 Task: Add Garden Of Life myKind Organics Womens Once Daily to the cart.
Action: Mouse moved to (295, 149)
Screenshot: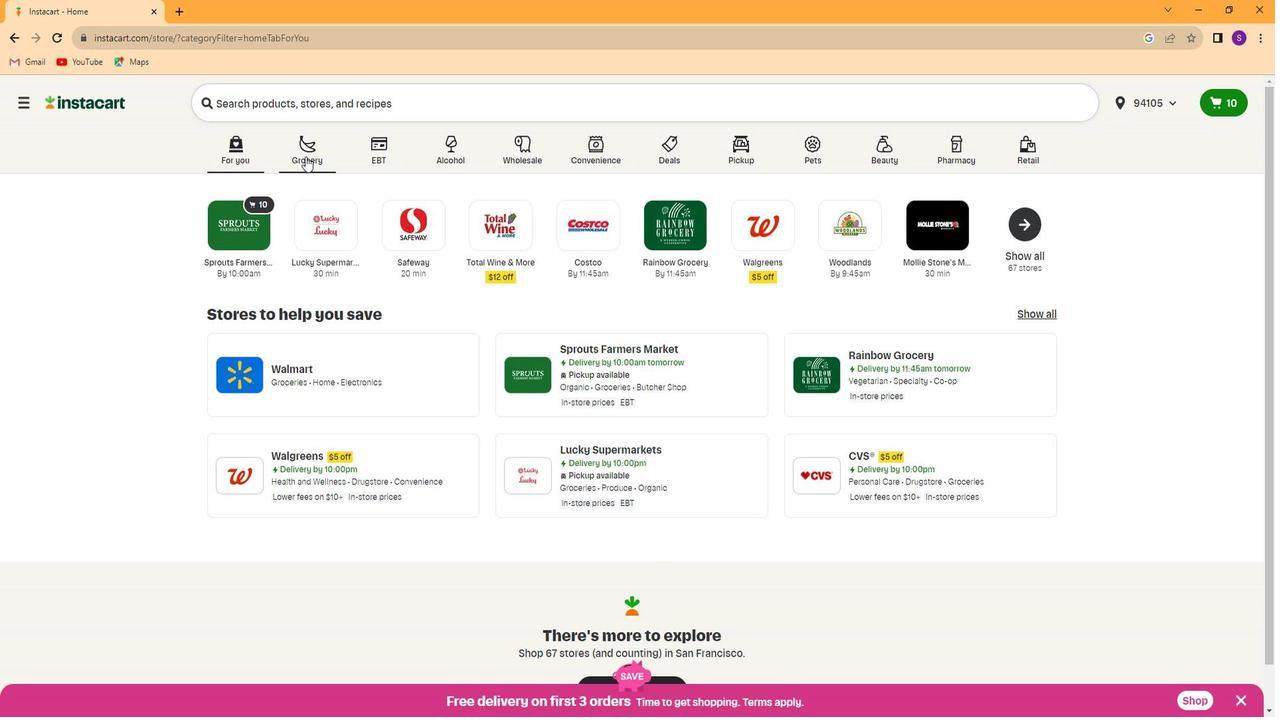 
Action: Mouse pressed left at (295, 149)
Screenshot: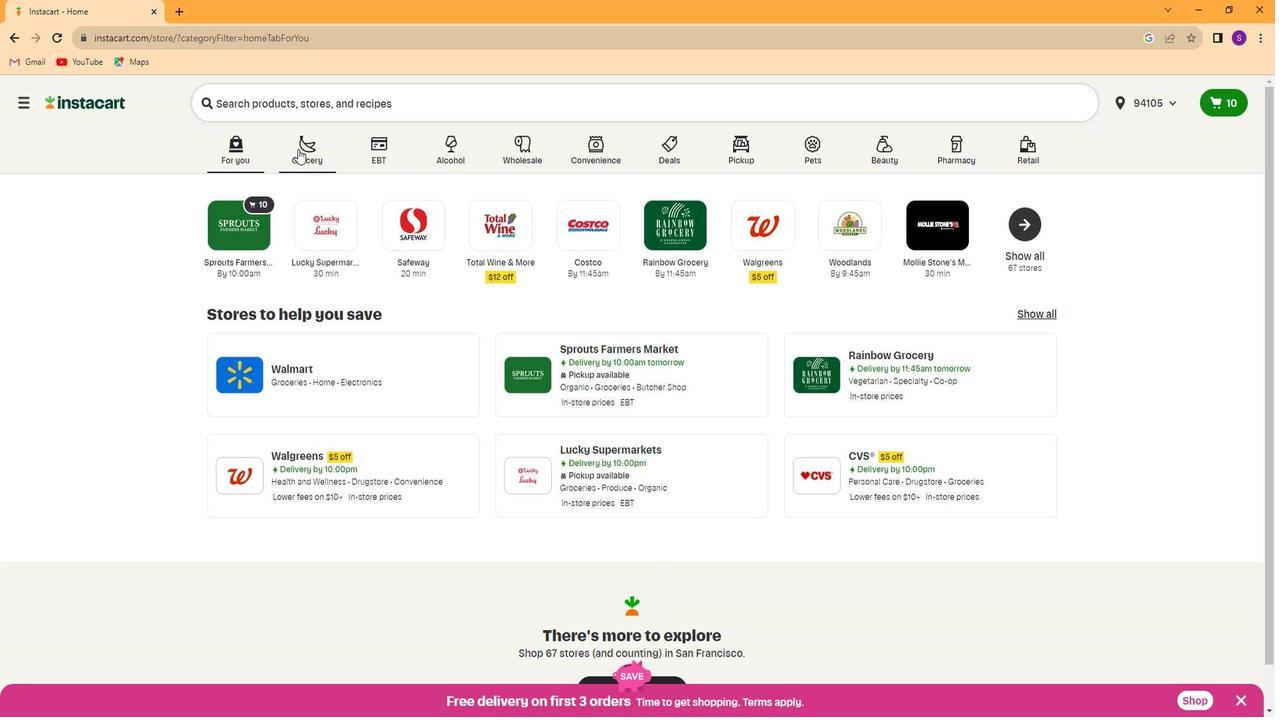 
Action: Mouse moved to (940, 239)
Screenshot: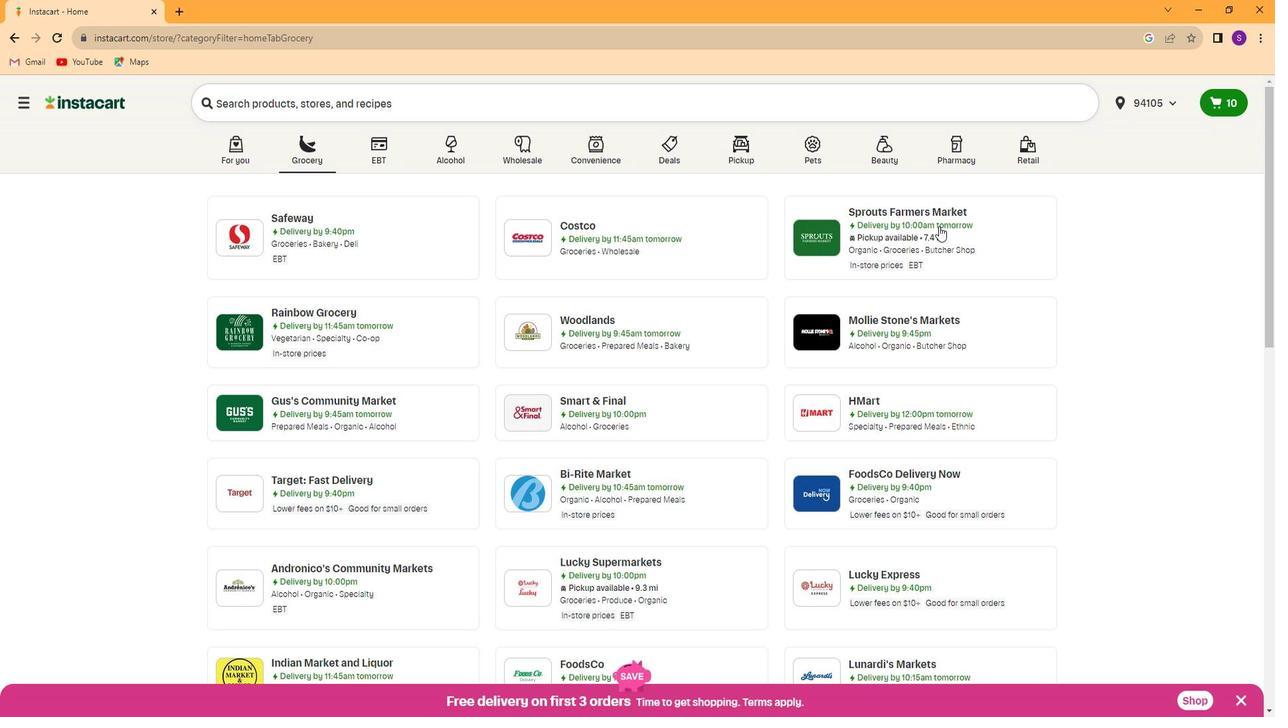 
Action: Mouse pressed left at (940, 239)
Screenshot: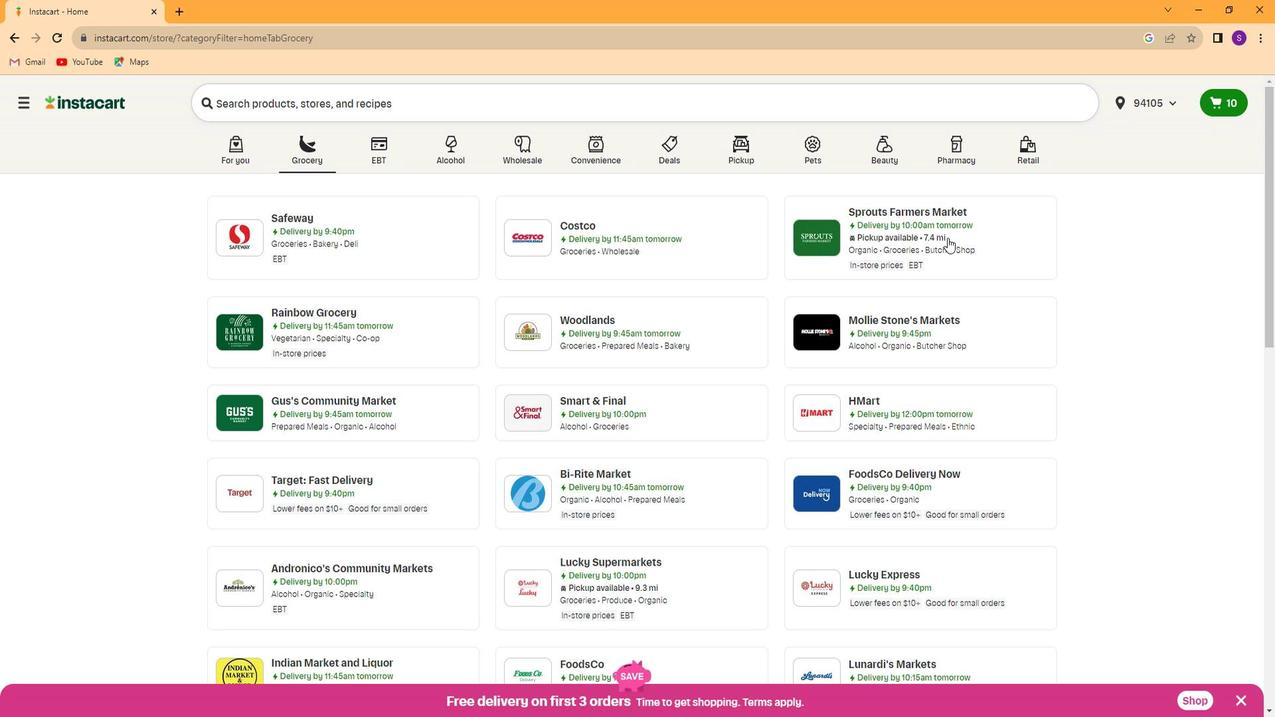 
Action: Mouse moved to (91, 467)
Screenshot: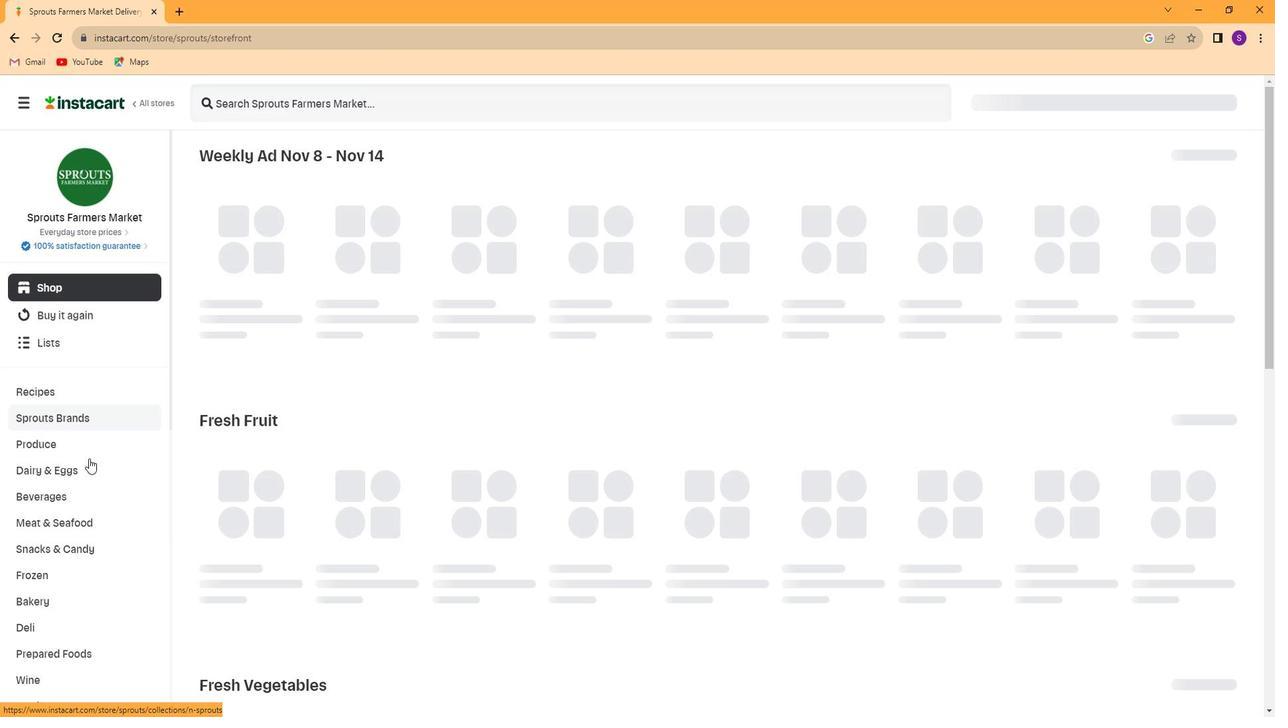 
Action: Mouse scrolled (91, 467) with delta (0, 0)
Screenshot: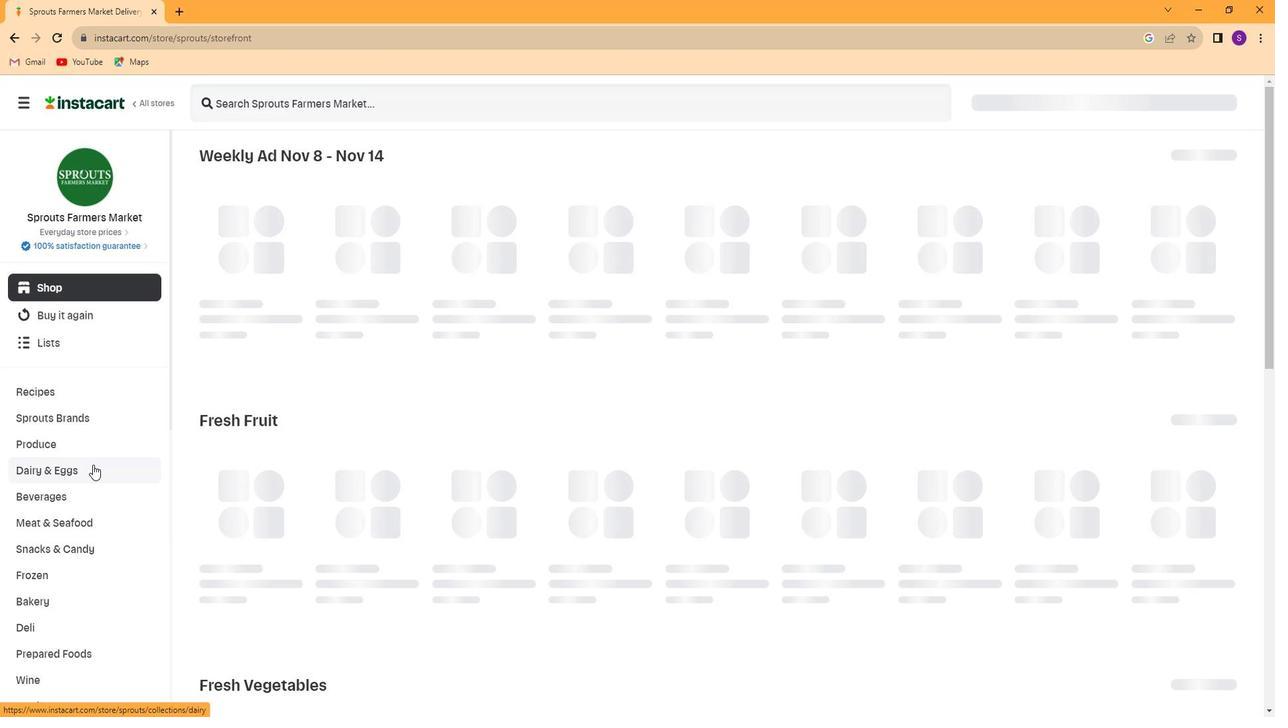 
Action: Mouse scrolled (91, 467) with delta (0, 0)
Screenshot: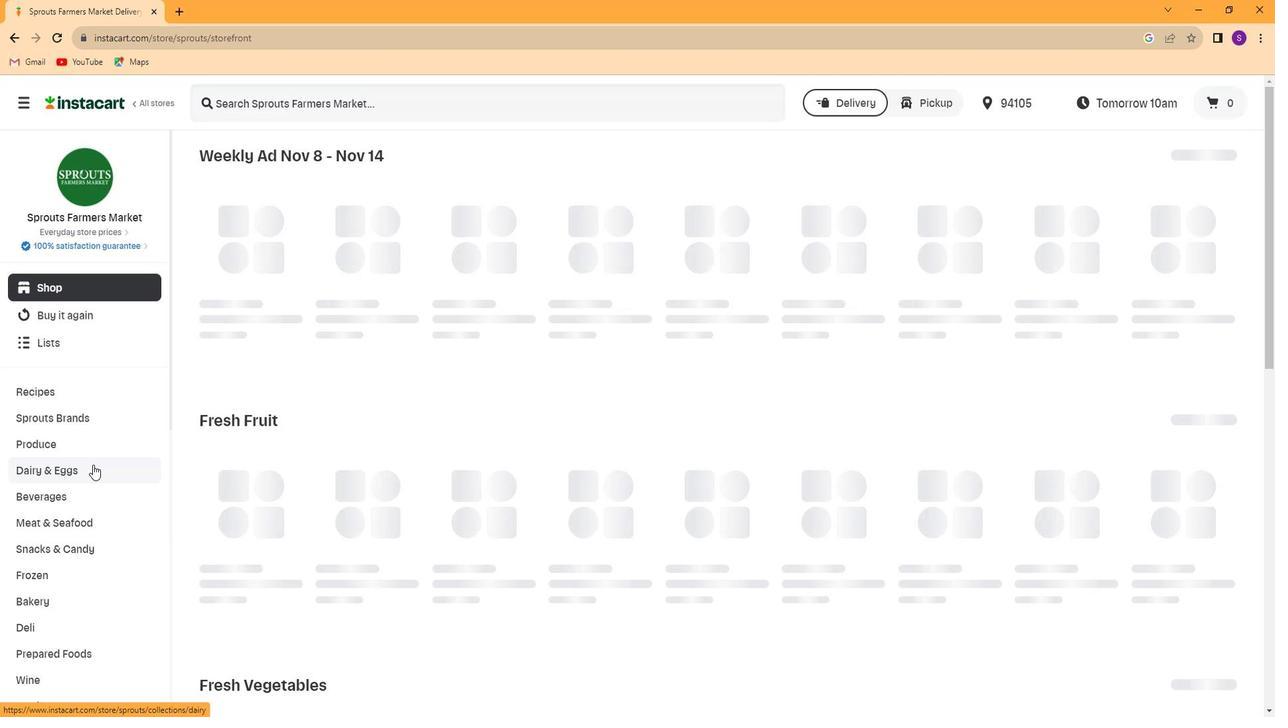 
Action: Mouse scrolled (91, 467) with delta (0, 0)
Screenshot: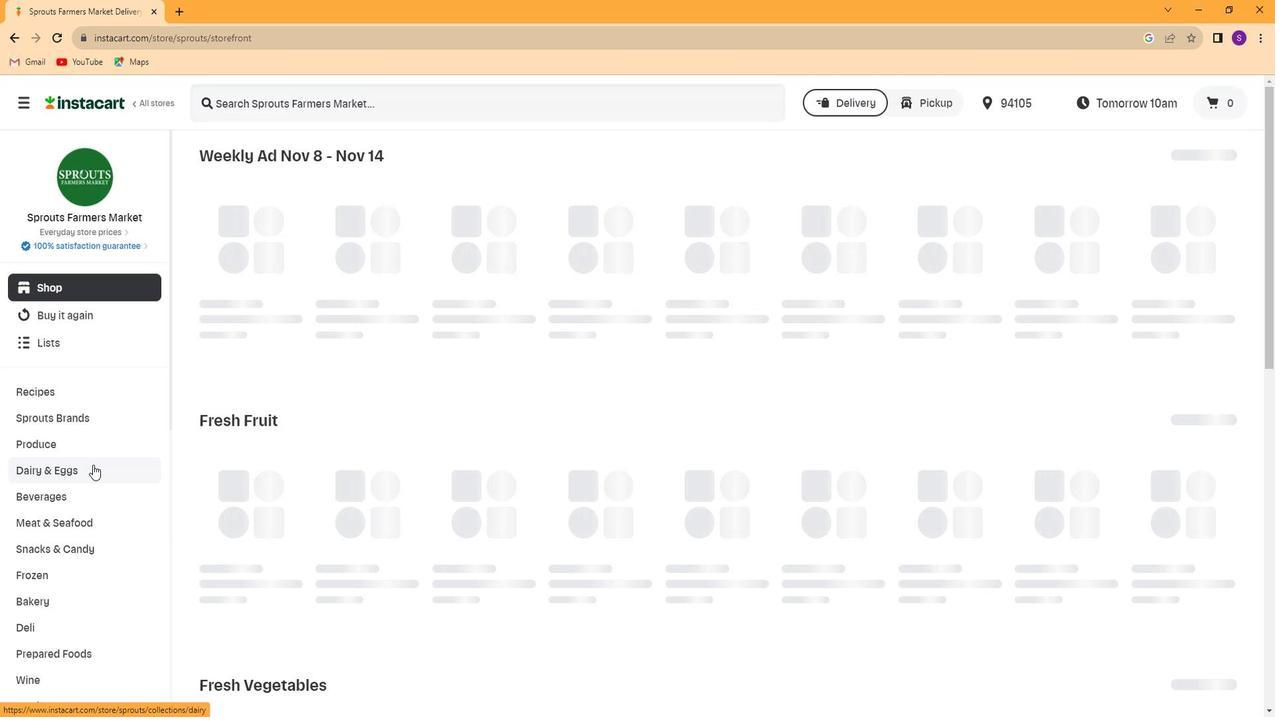 
Action: Mouse scrolled (91, 467) with delta (0, 0)
Screenshot: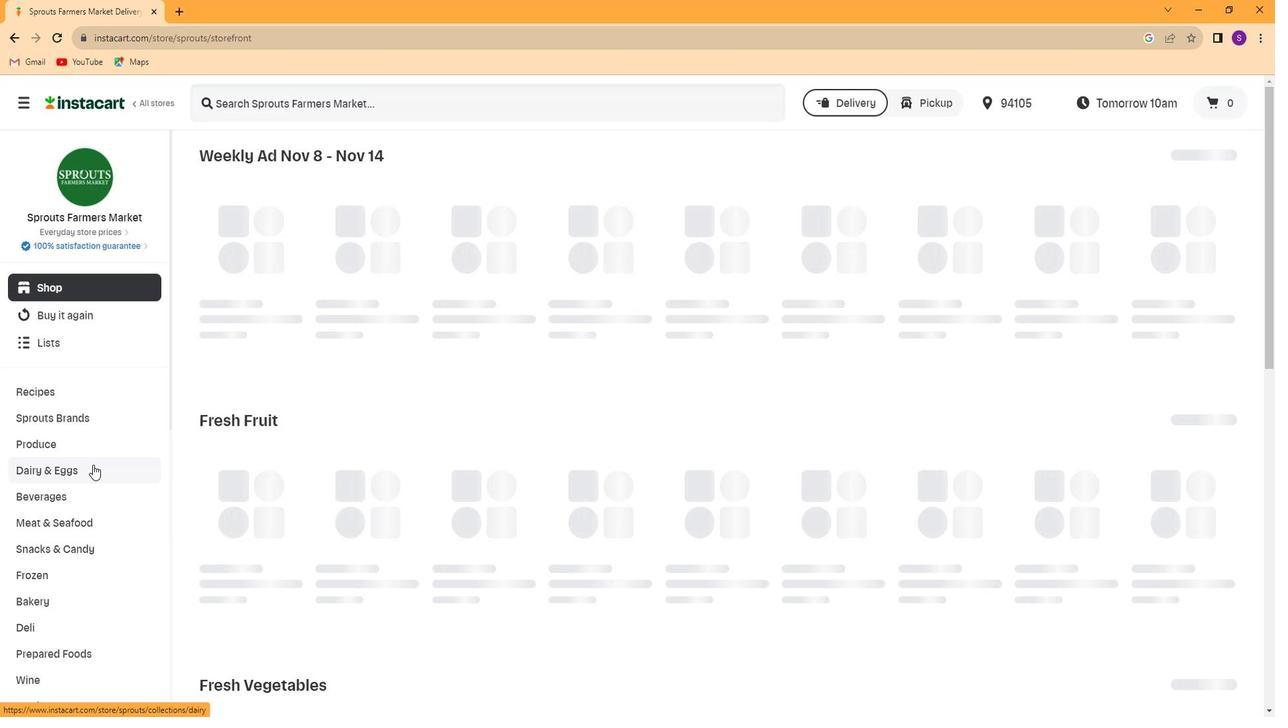 
Action: Mouse scrolled (91, 467) with delta (0, 0)
Screenshot: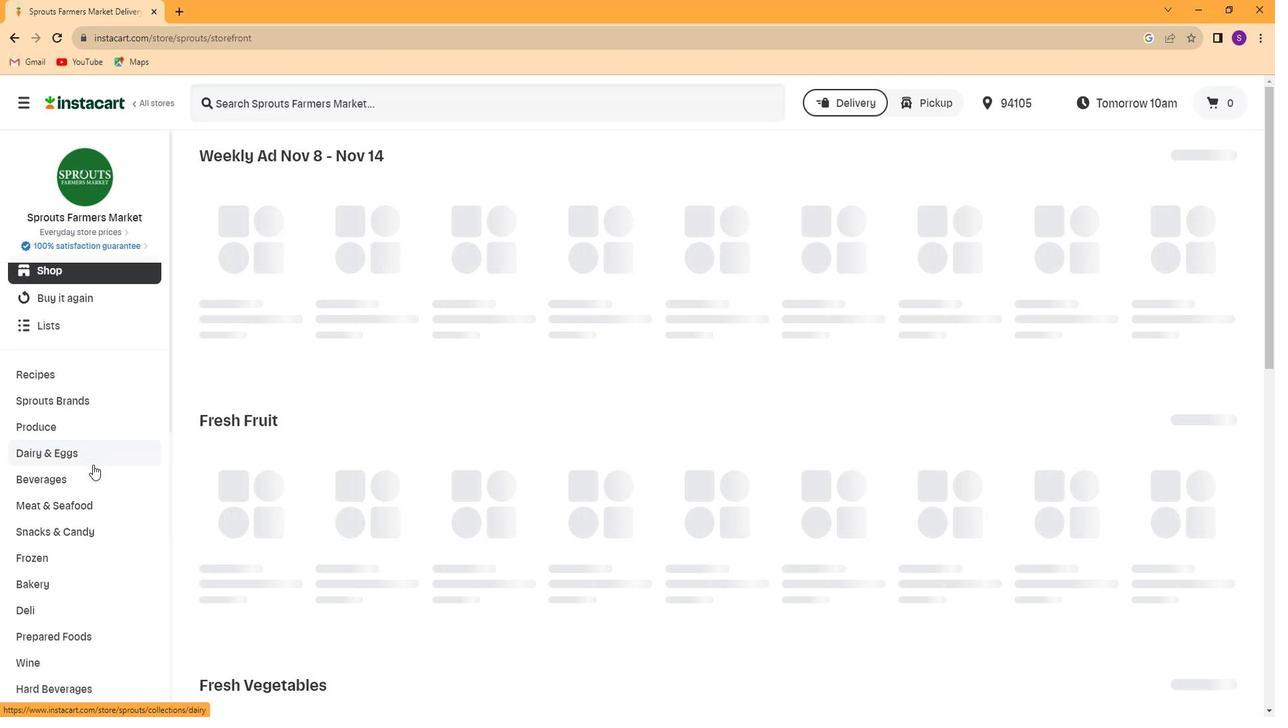 
Action: Mouse scrolled (91, 467) with delta (0, 0)
Screenshot: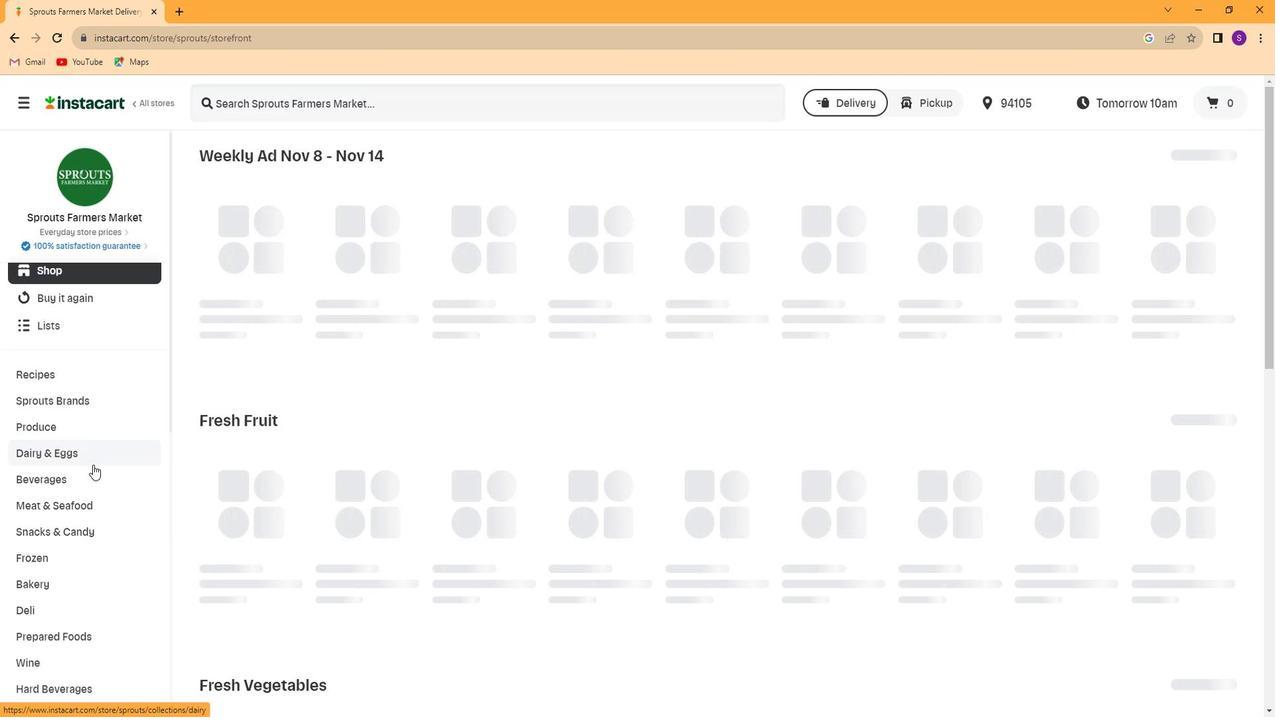 
Action: Mouse scrolled (91, 467) with delta (0, 0)
Screenshot: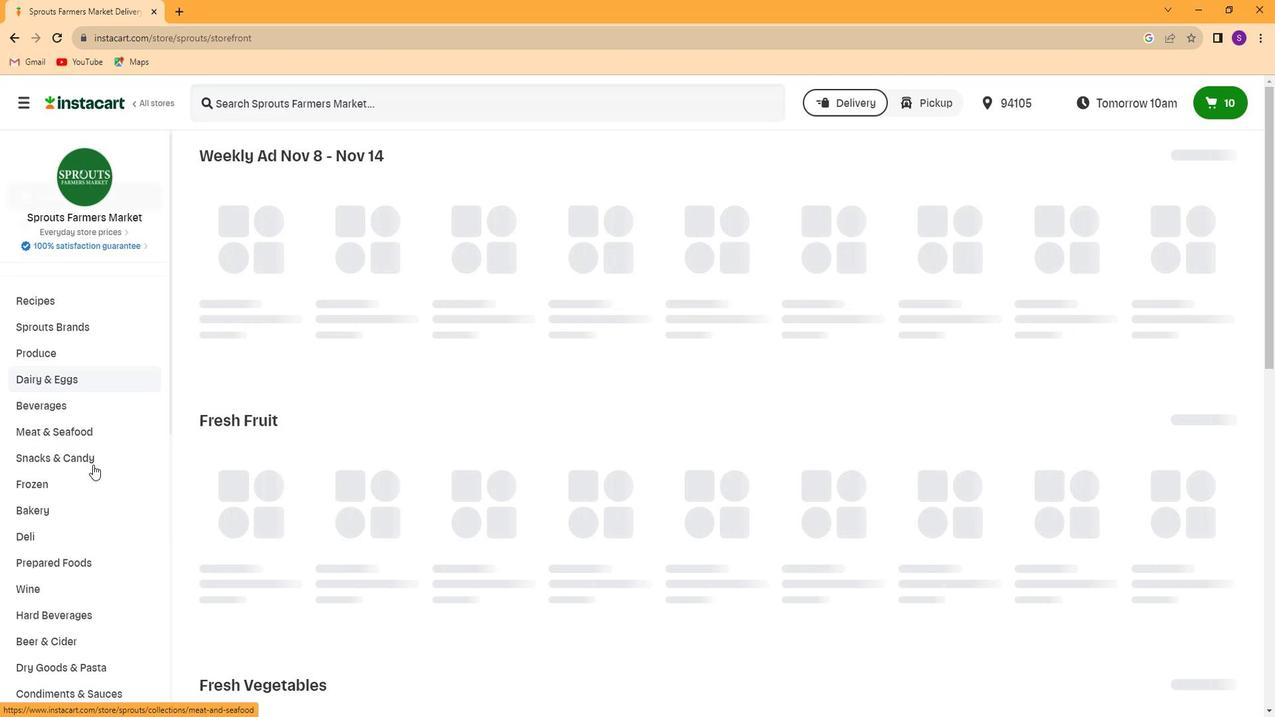 
Action: Mouse scrolled (91, 467) with delta (0, 0)
Screenshot: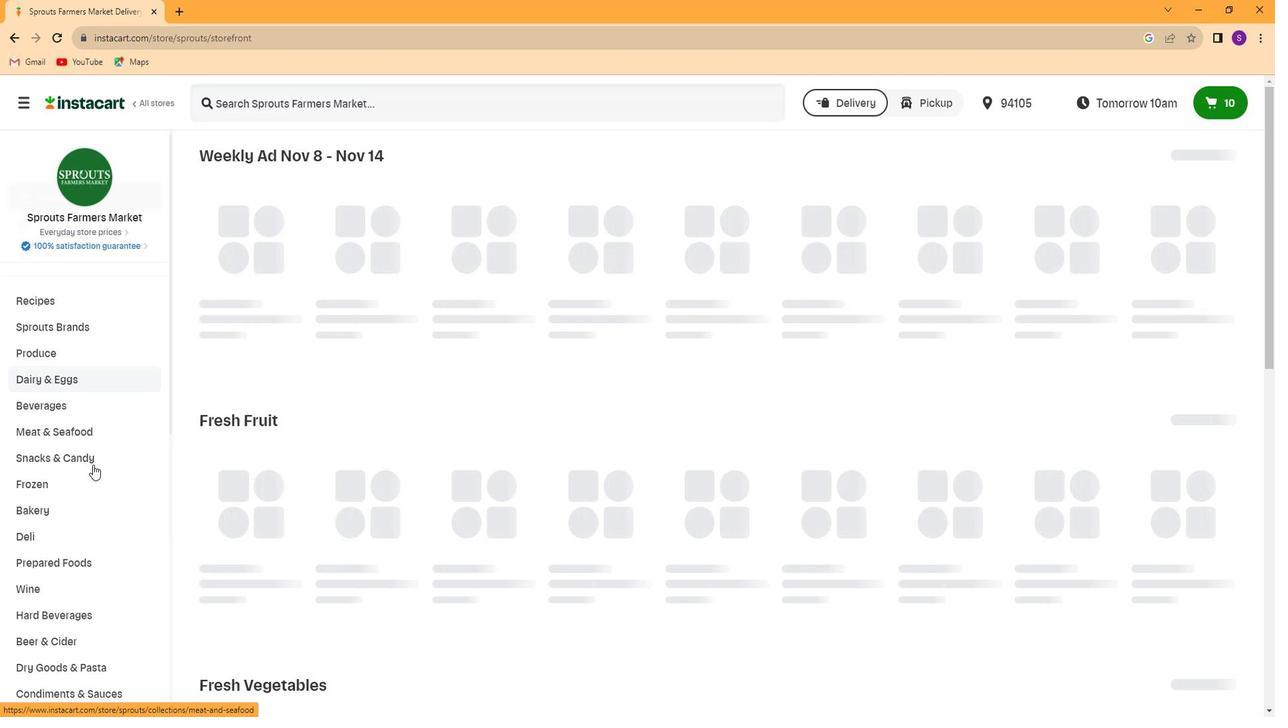 
Action: Mouse moved to (97, 651)
Screenshot: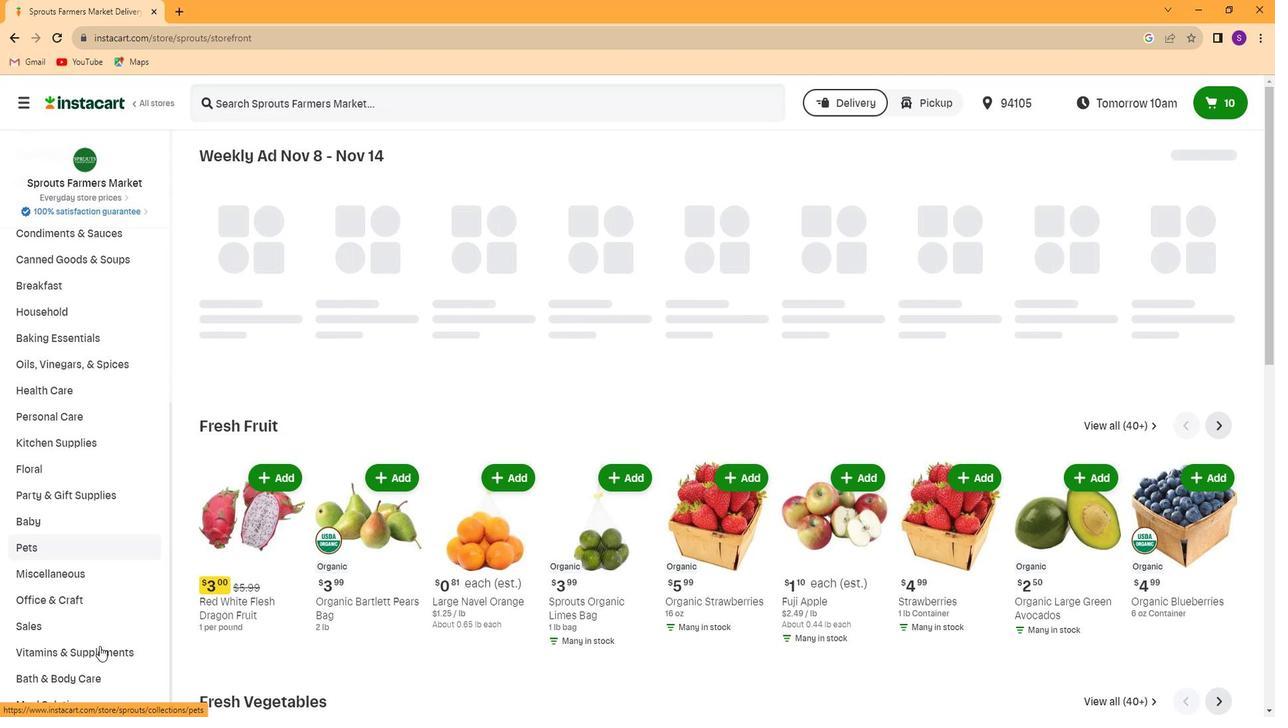 
Action: Mouse pressed left at (97, 651)
Screenshot: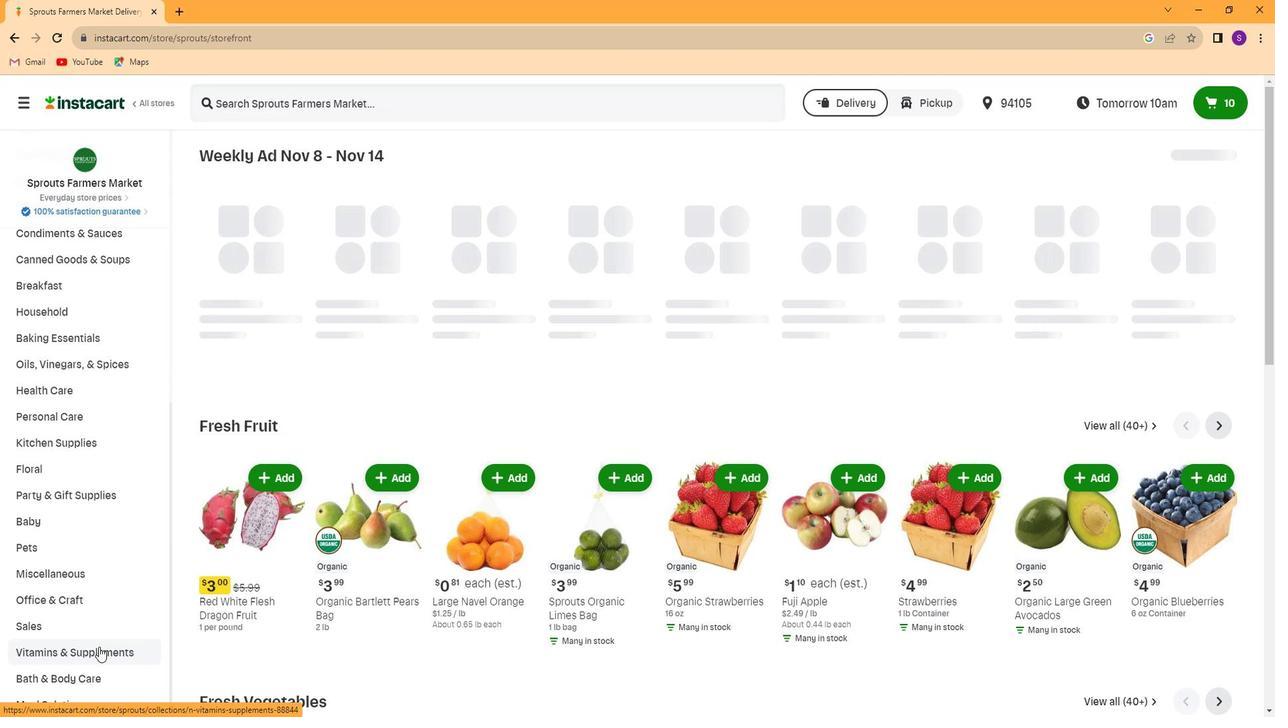 
Action: Mouse moved to (128, 485)
Screenshot: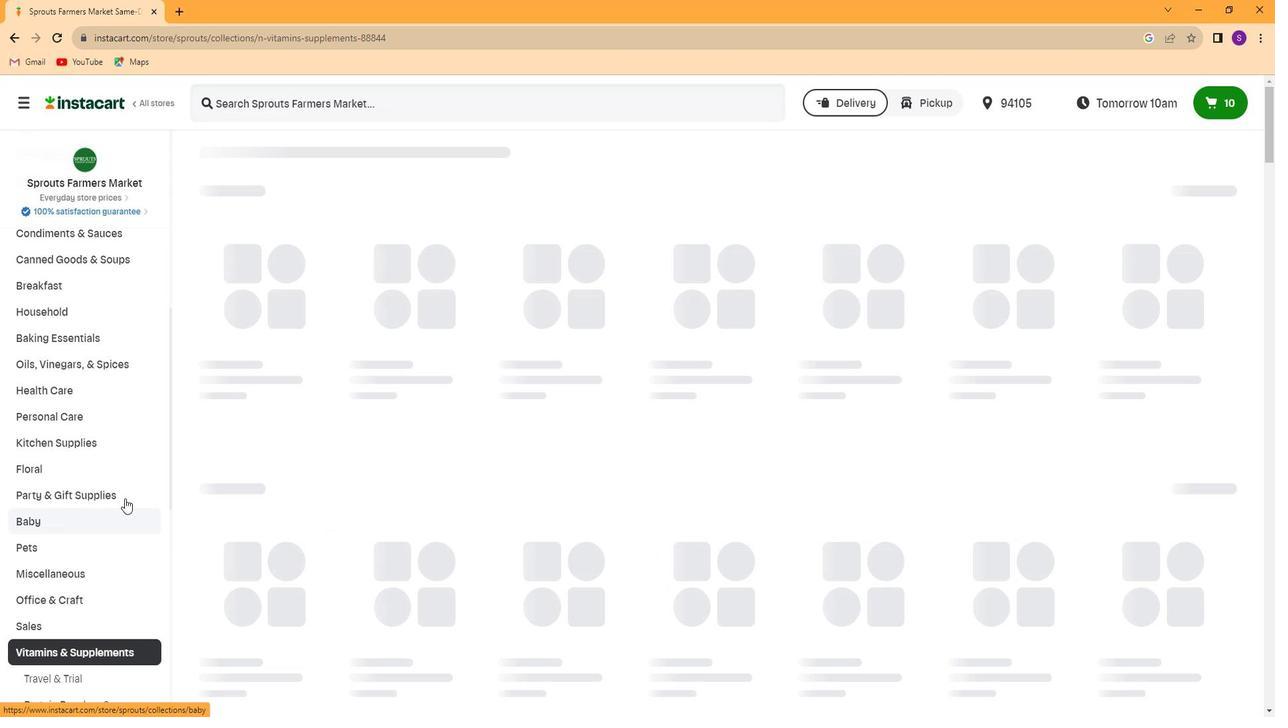 
Action: Mouse scrolled (128, 484) with delta (0, 0)
Screenshot: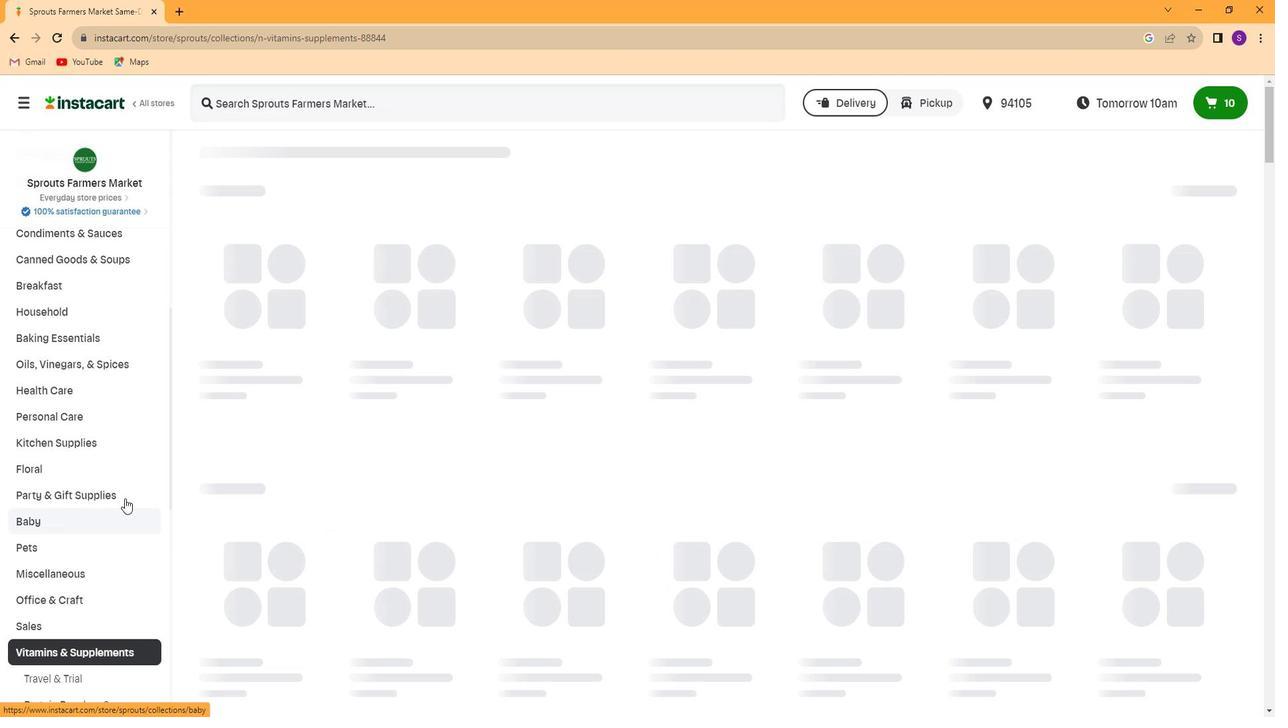 
Action: Mouse moved to (128, 476)
Screenshot: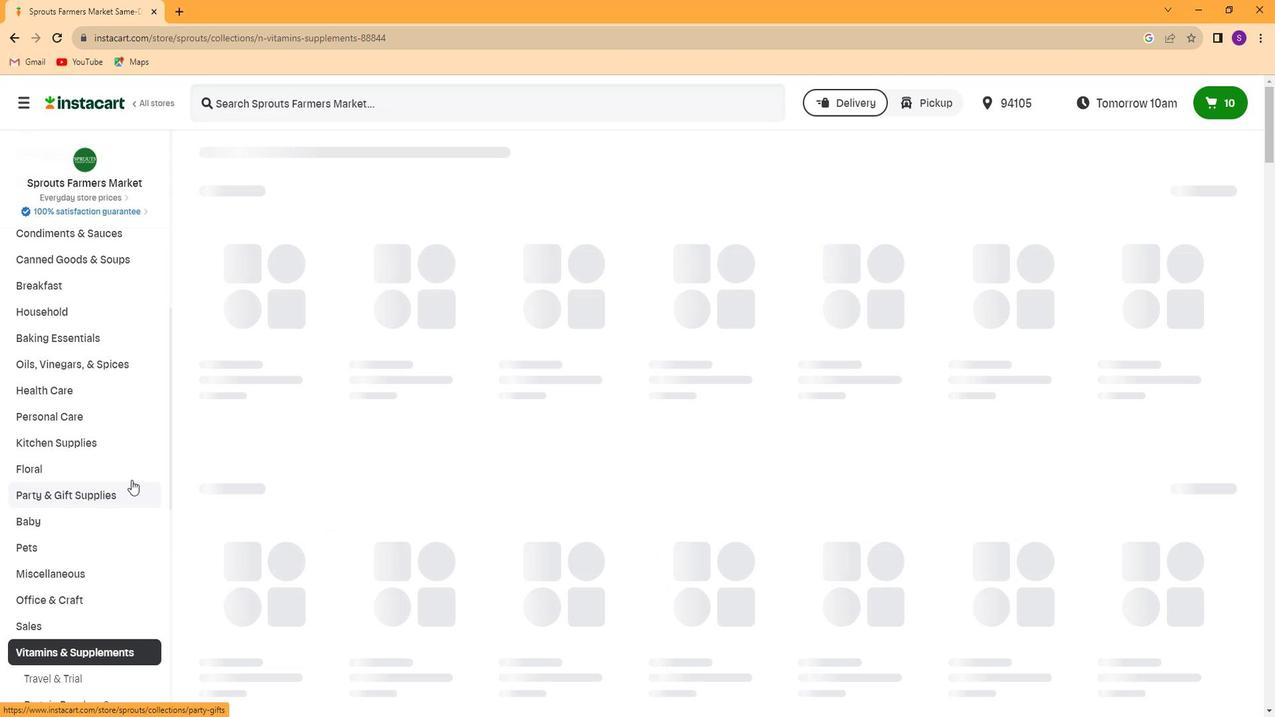 
Action: Mouse scrolled (128, 475) with delta (0, 0)
Screenshot: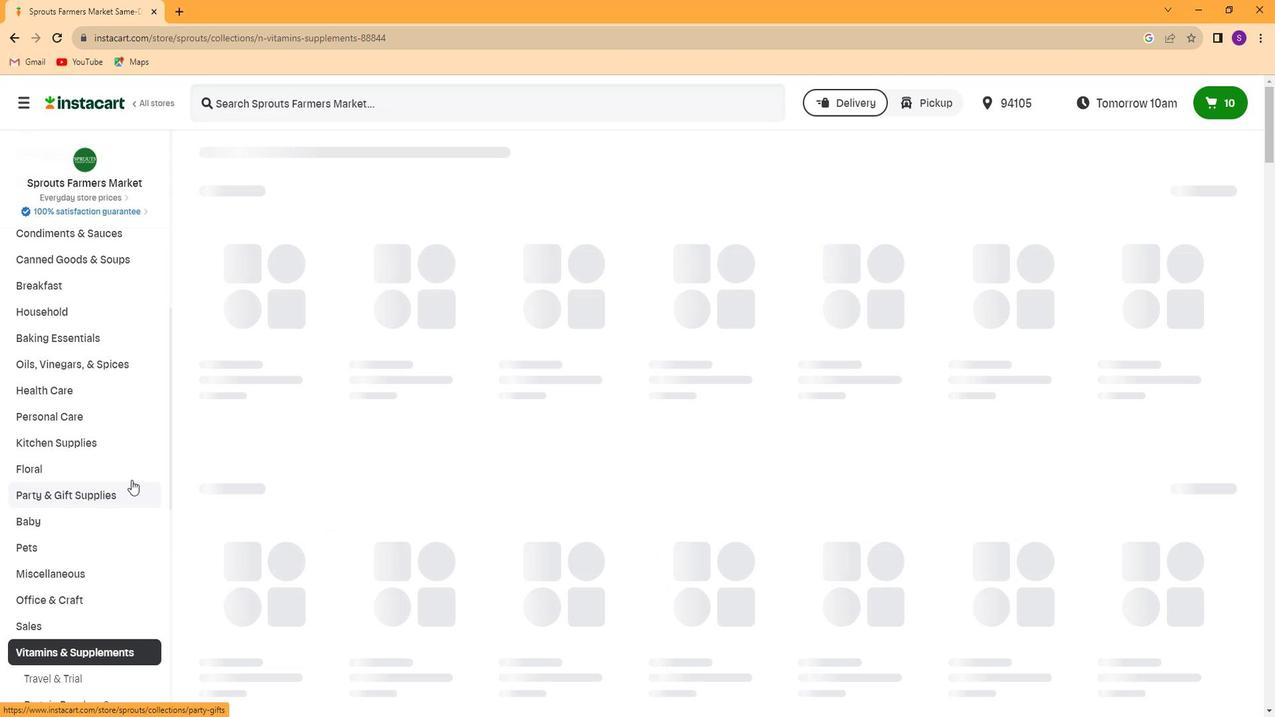 
Action: Mouse moved to (120, 463)
Screenshot: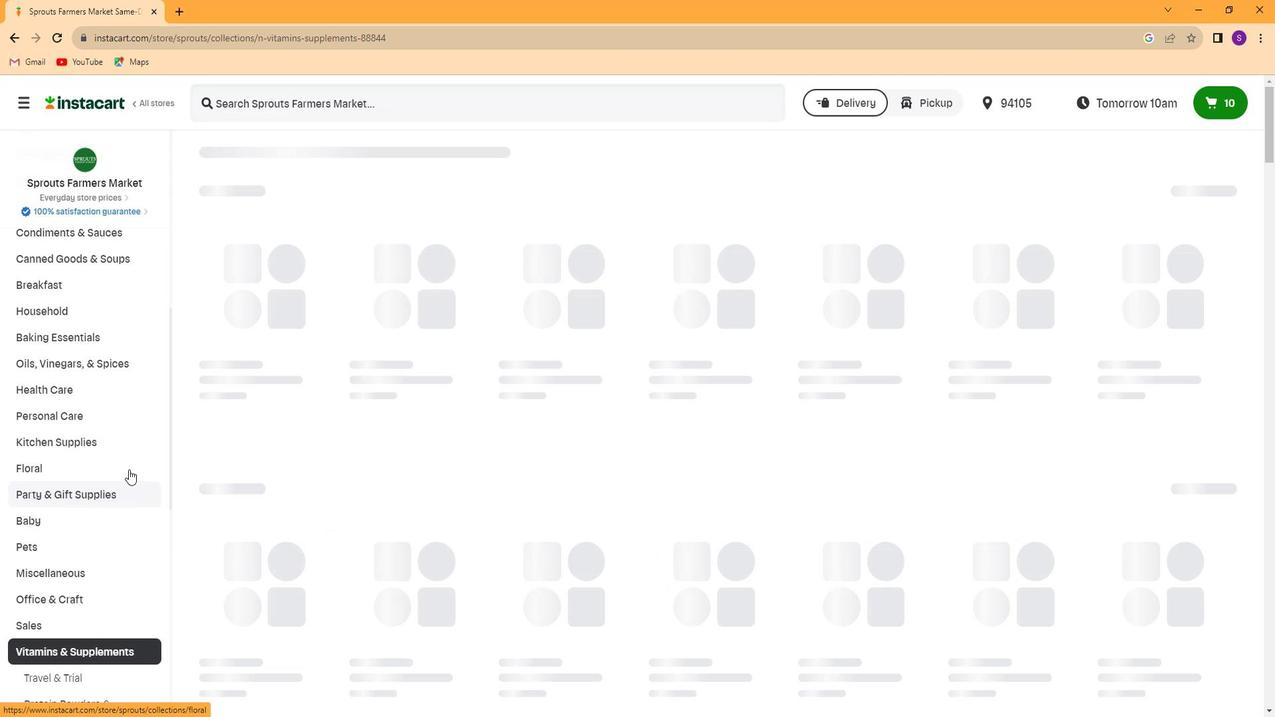 
Action: Mouse scrolled (120, 462) with delta (0, 0)
Screenshot: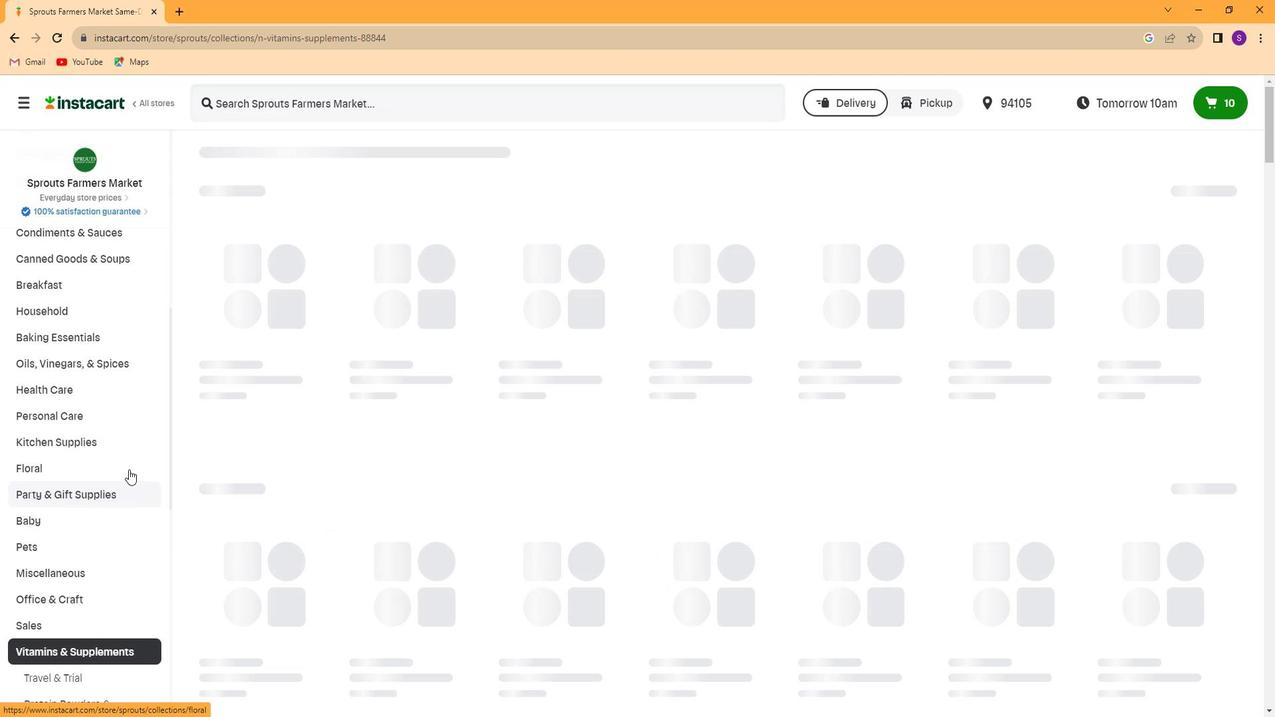 
Action: Mouse moved to (112, 451)
Screenshot: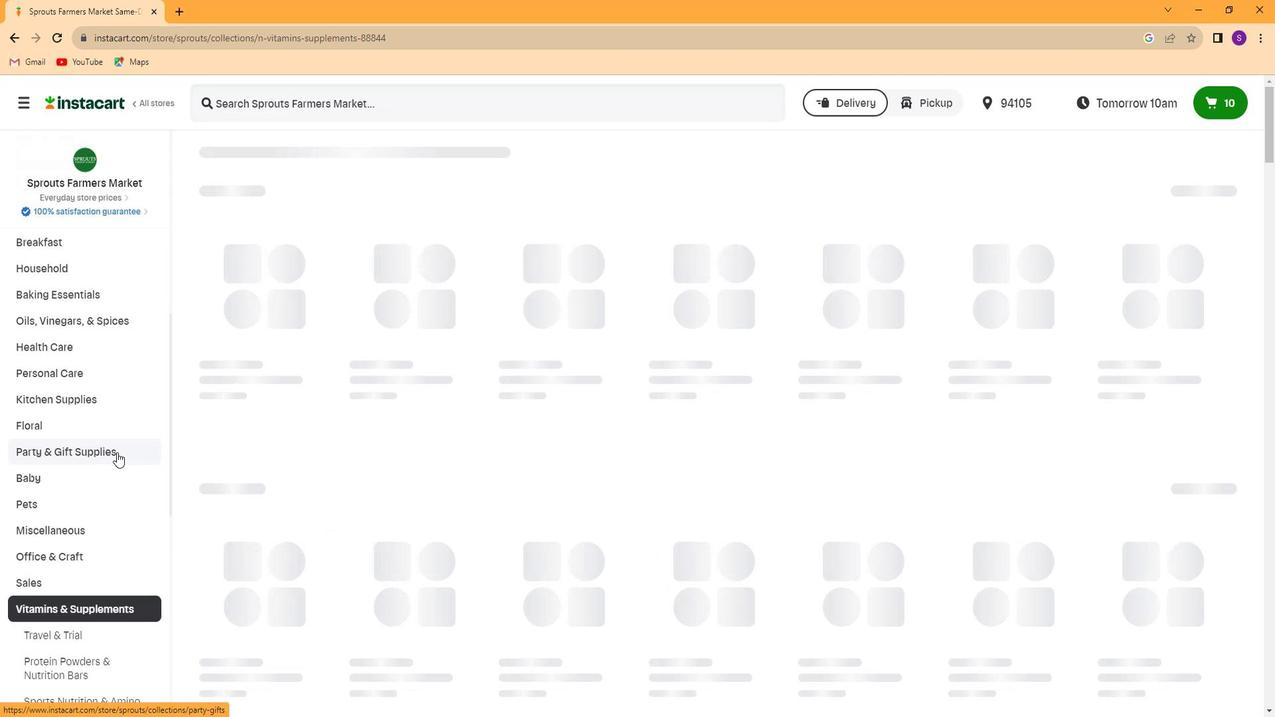 
Action: Mouse scrolled (112, 451) with delta (0, 0)
Screenshot: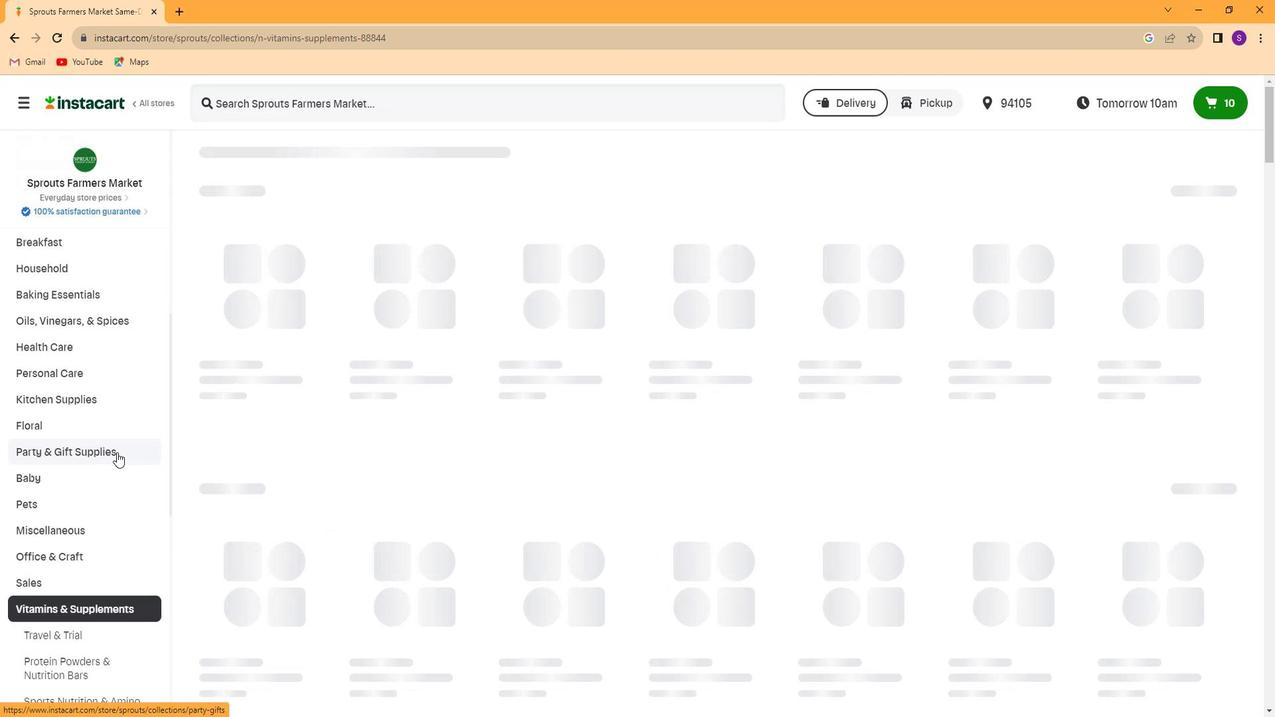 
Action: Mouse moved to (108, 437)
Screenshot: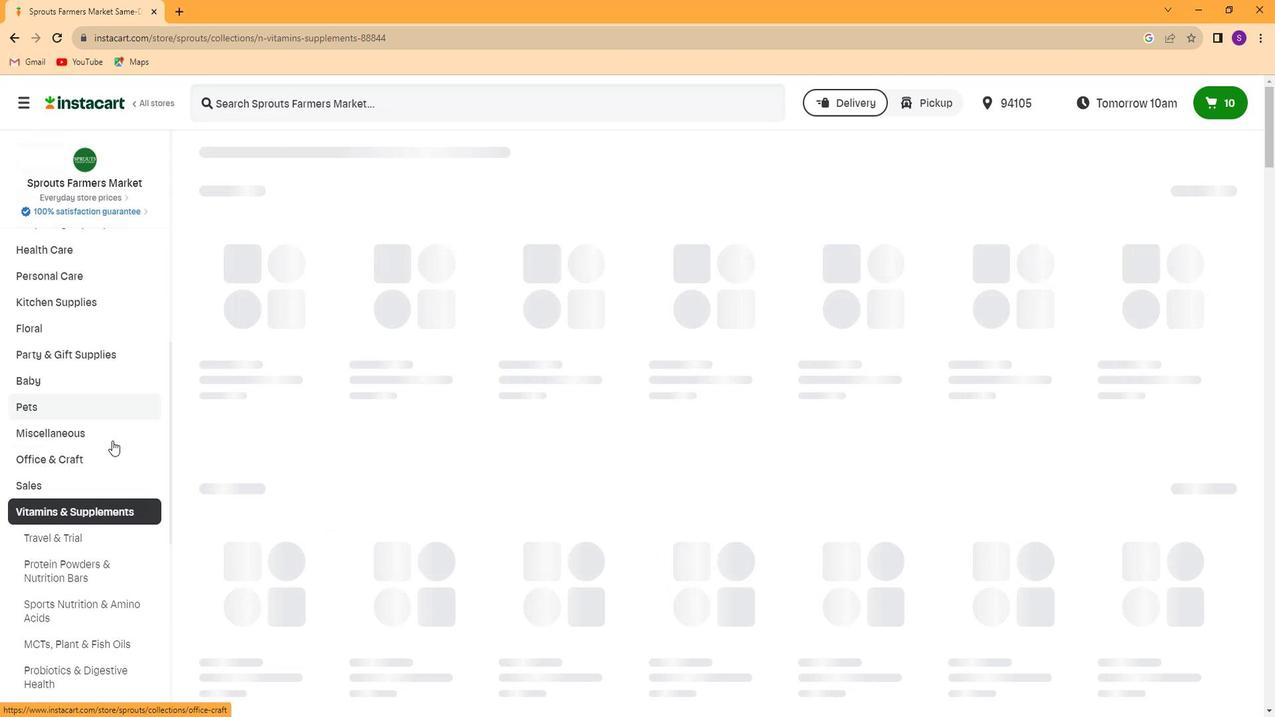 
Action: Mouse scrolled (108, 437) with delta (0, 0)
Screenshot: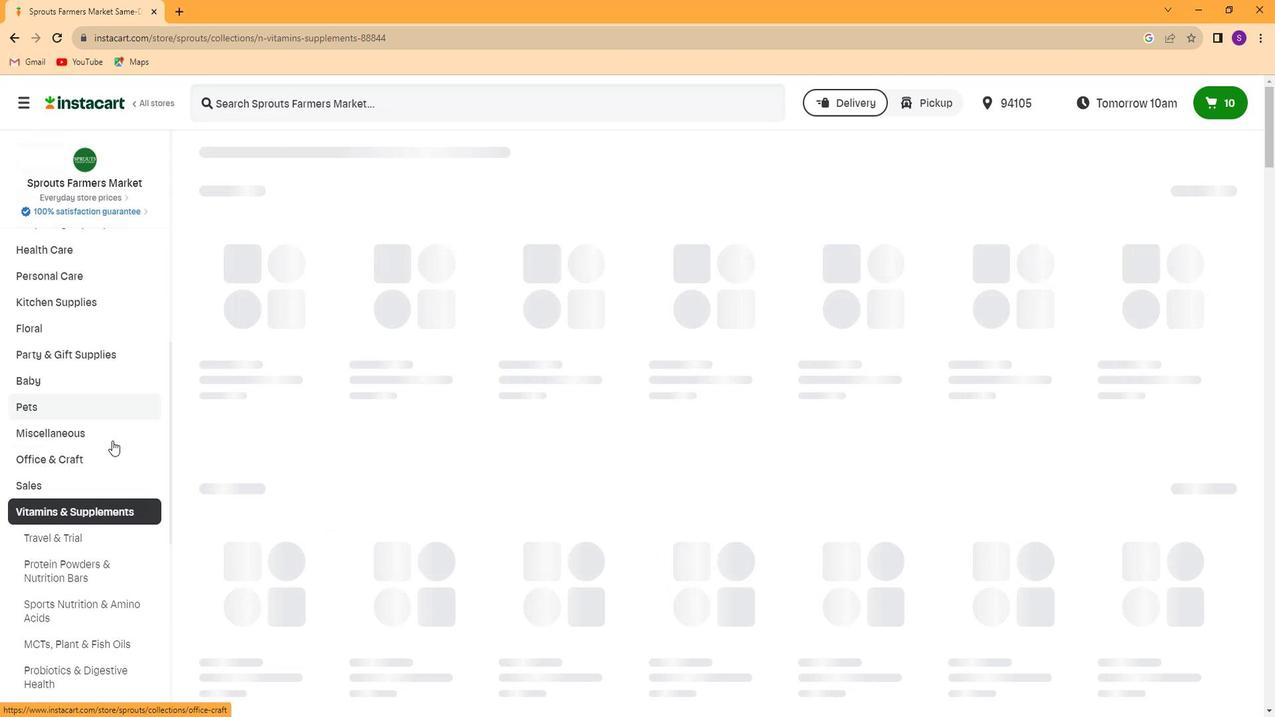
Action: Mouse moved to (102, 570)
Screenshot: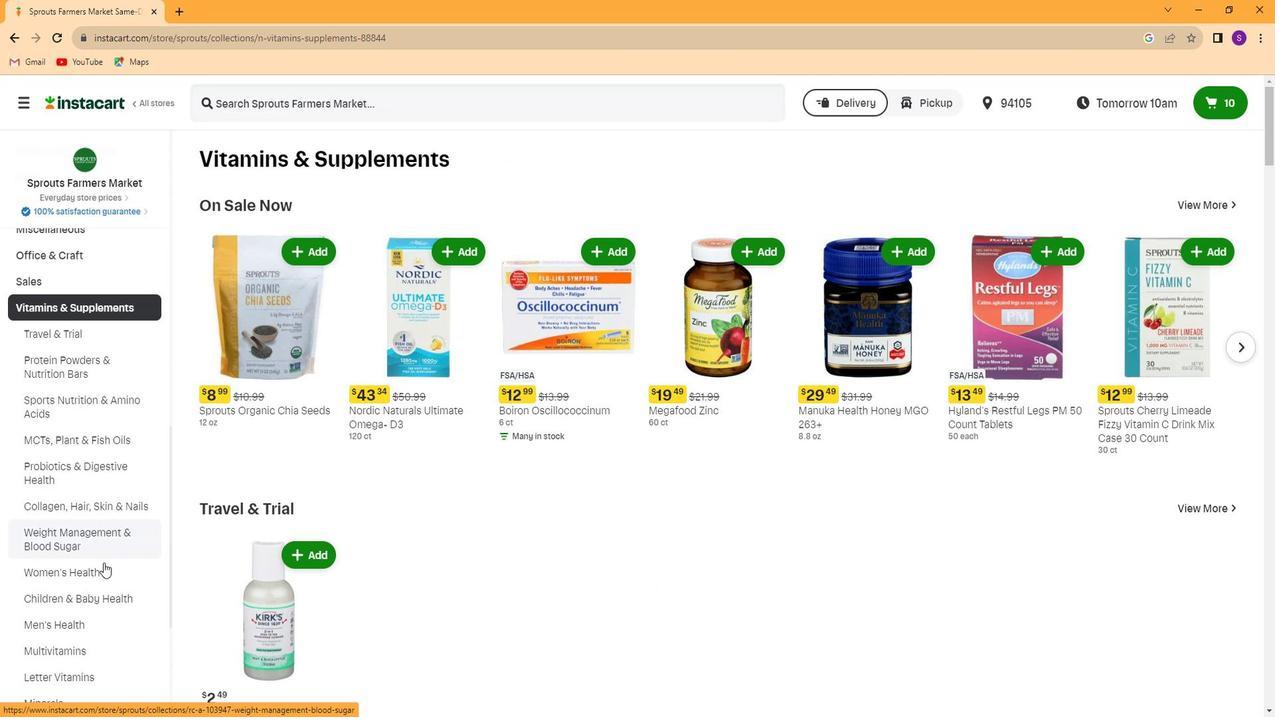 
Action: Mouse pressed left at (102, 570)
Screenshot: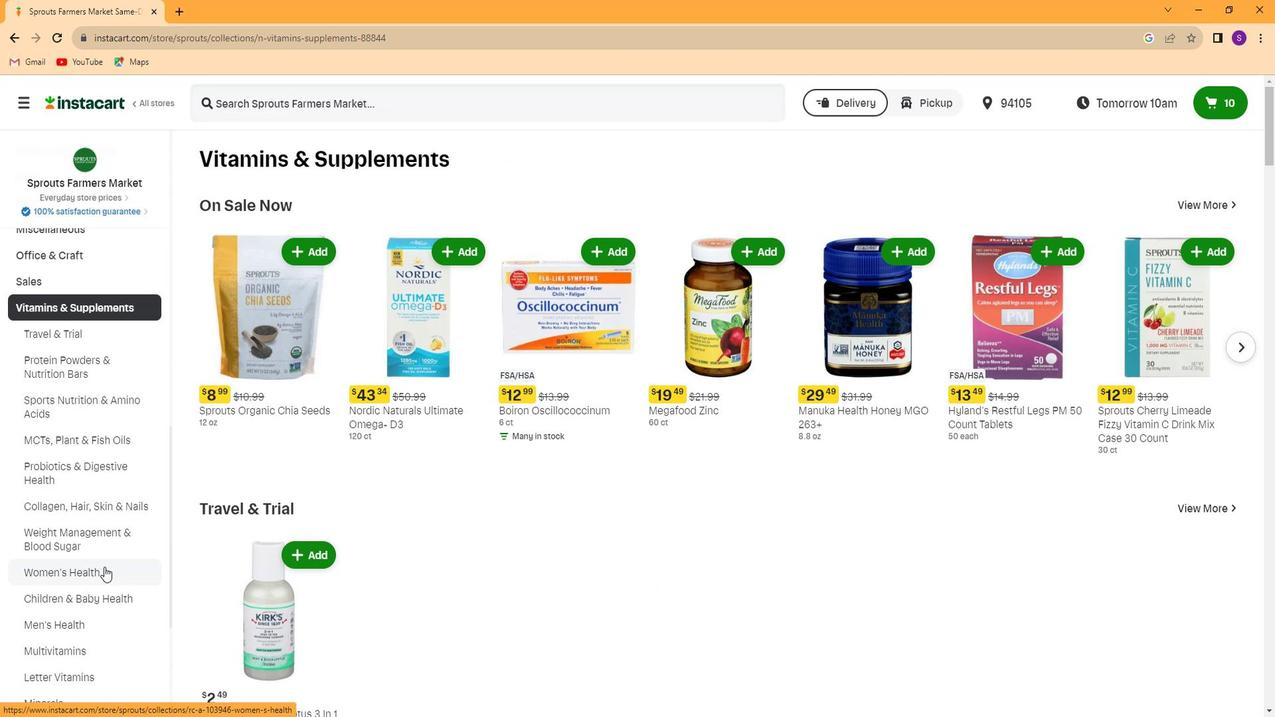 
Action: Mouse moved to (552, 93)
Screenshot: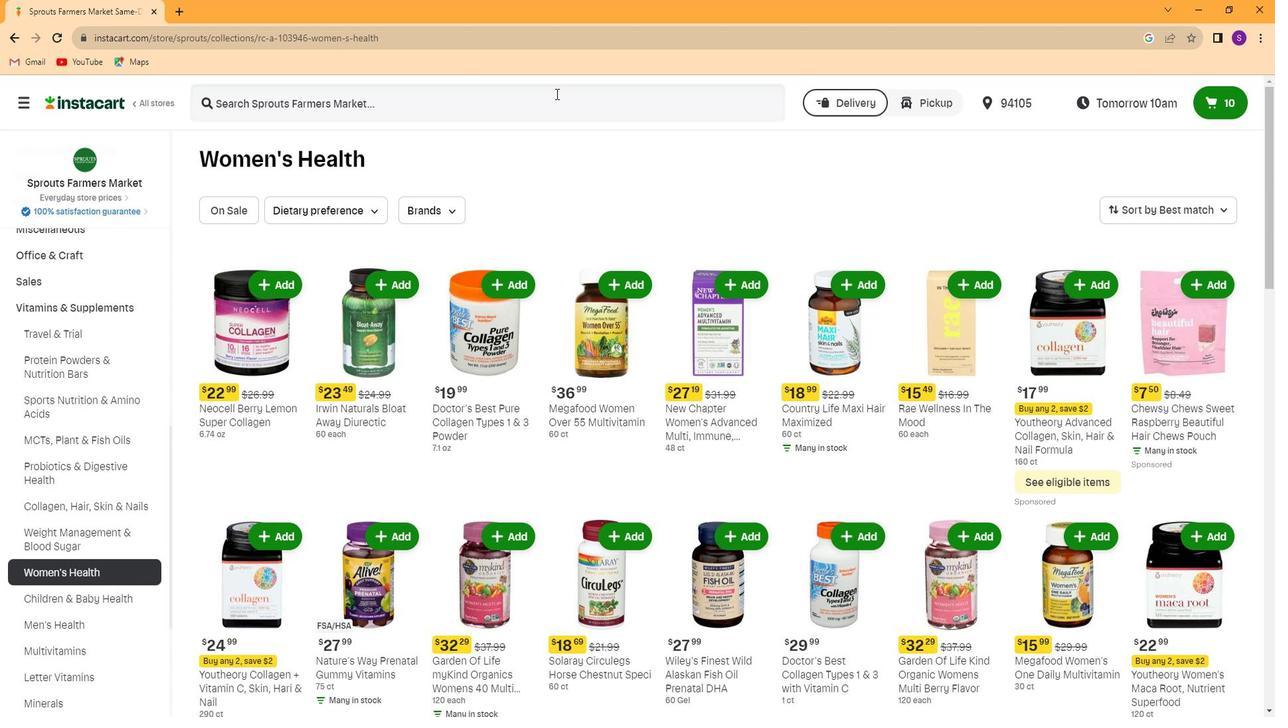 
Action: Mouse pressed left at (552, 93)
Screenshot: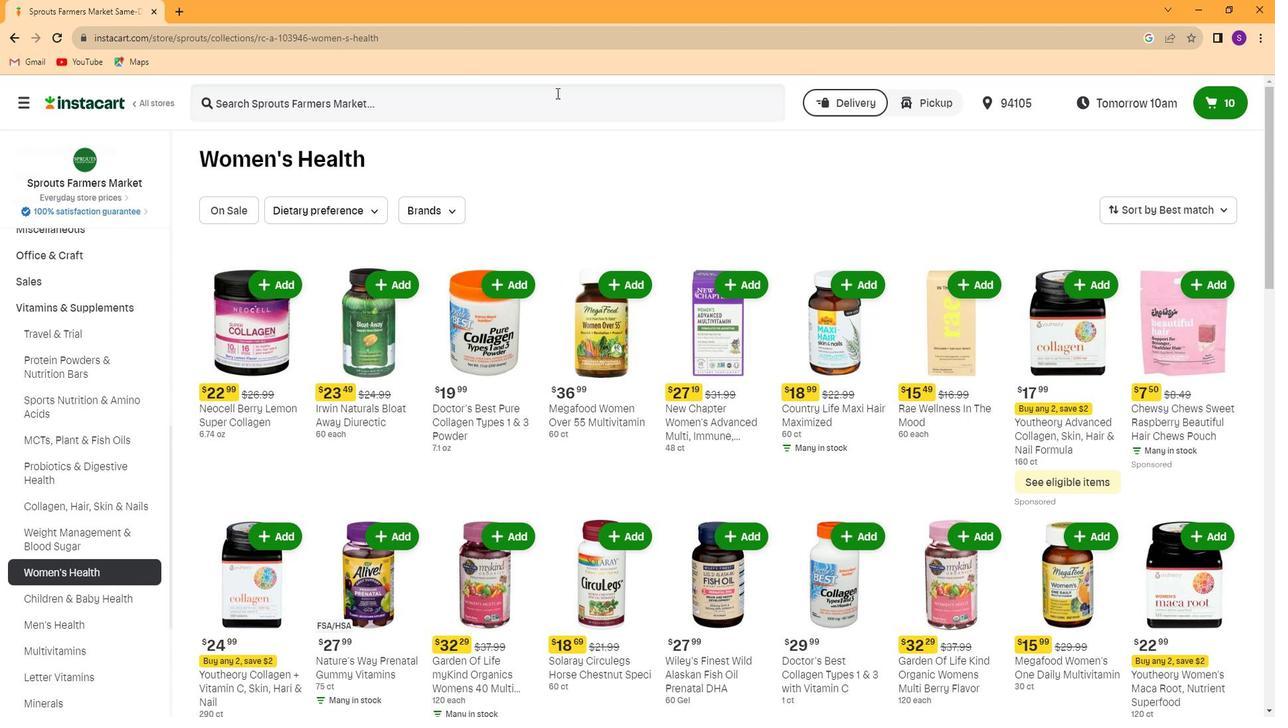 
Action: Key pressed <Key.caps_lock>G<Key.caps_lock>arnde<Key.backspace><Key.backspace><Key.backspace>den<Key.space><Key.caps_lock>O<Key.caps_lock>f<Key.space><Key.caps_lock>L<Key.caps_lock>ife<Key.space>mykind<Key.space><Key.caps_lock>O<Key.caps_lock>rganics<Key.space><Key.caps_lock>W<Key.caps_lock>omen<Key.space>once<Key.space>daily<Key.enter>
Screenshot: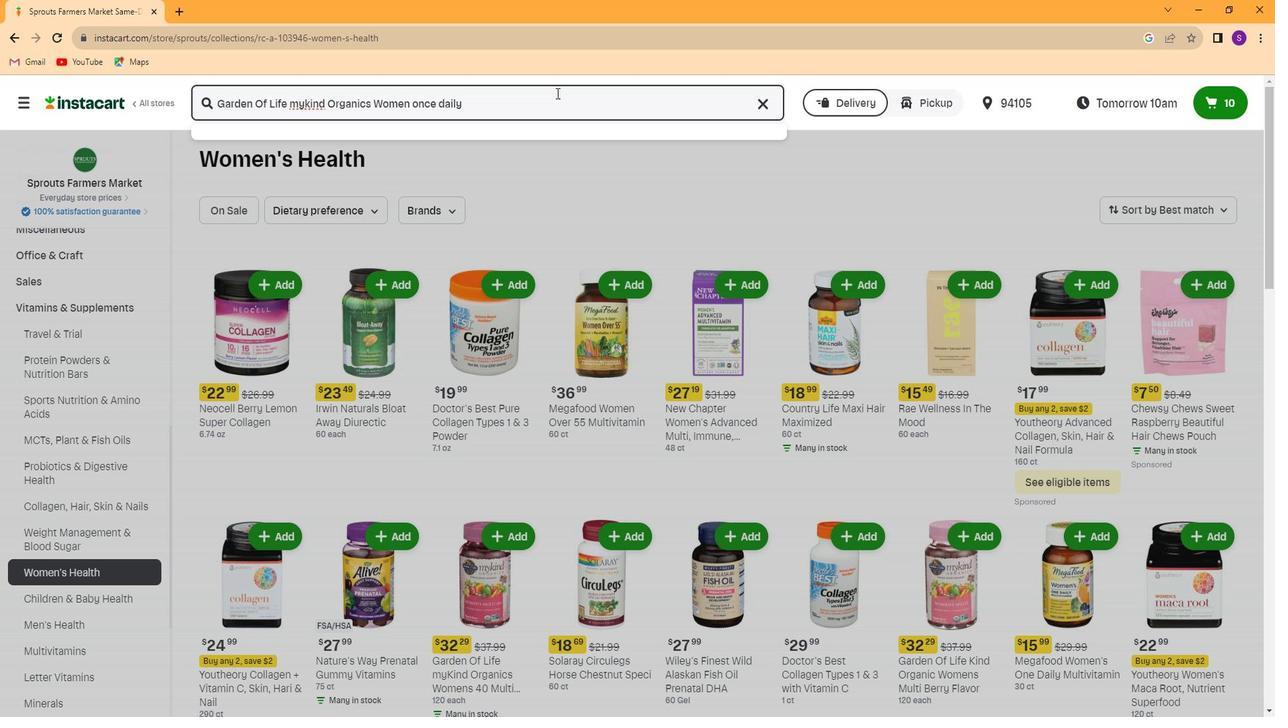 
Action: Mouse moved to (593, 231)
Screenshot: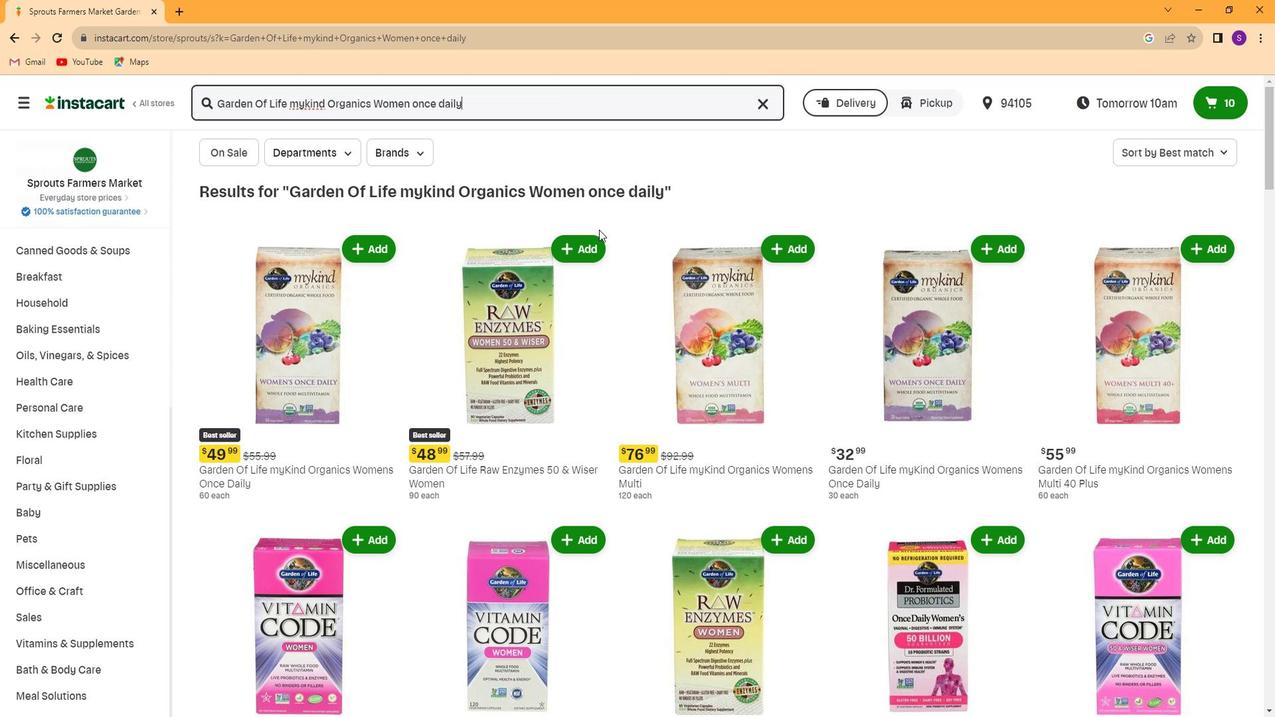 
Action: Mouse scrolled (593, 231) with delta (0, 0)
Screenshot: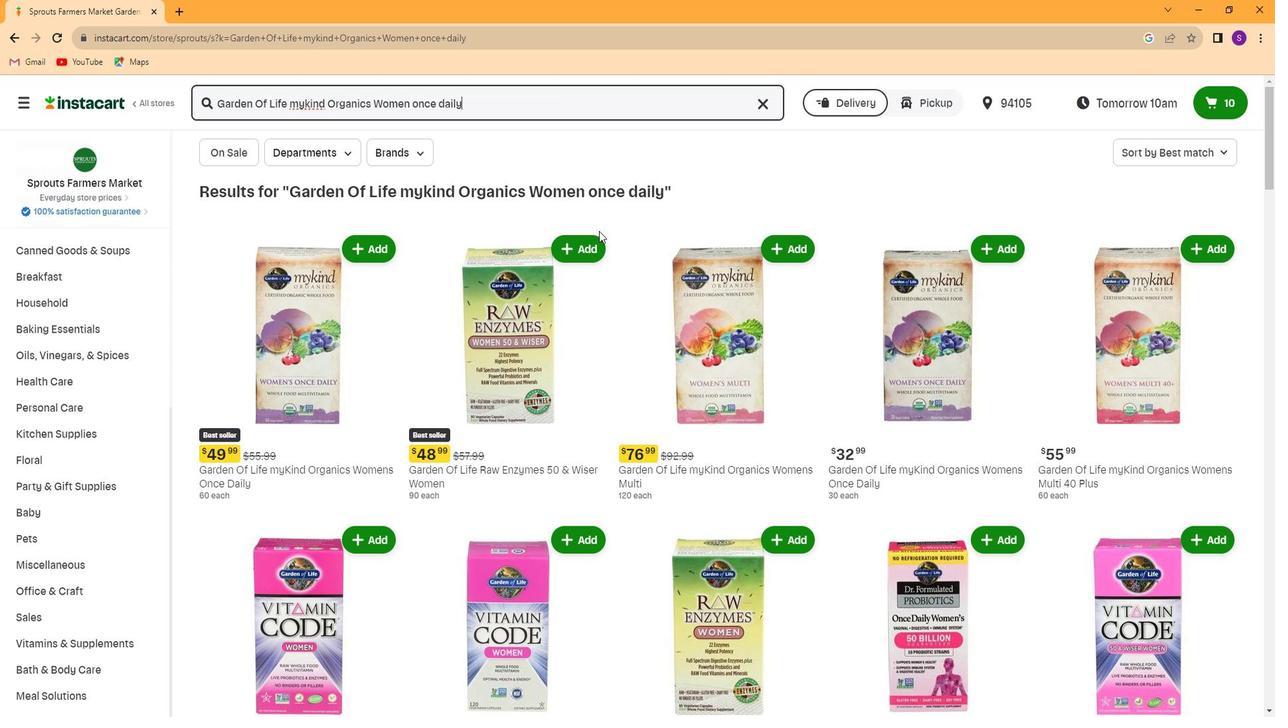 
Action: Mouse scrolled (593, 231) with delta (0, 0)
Screenshot: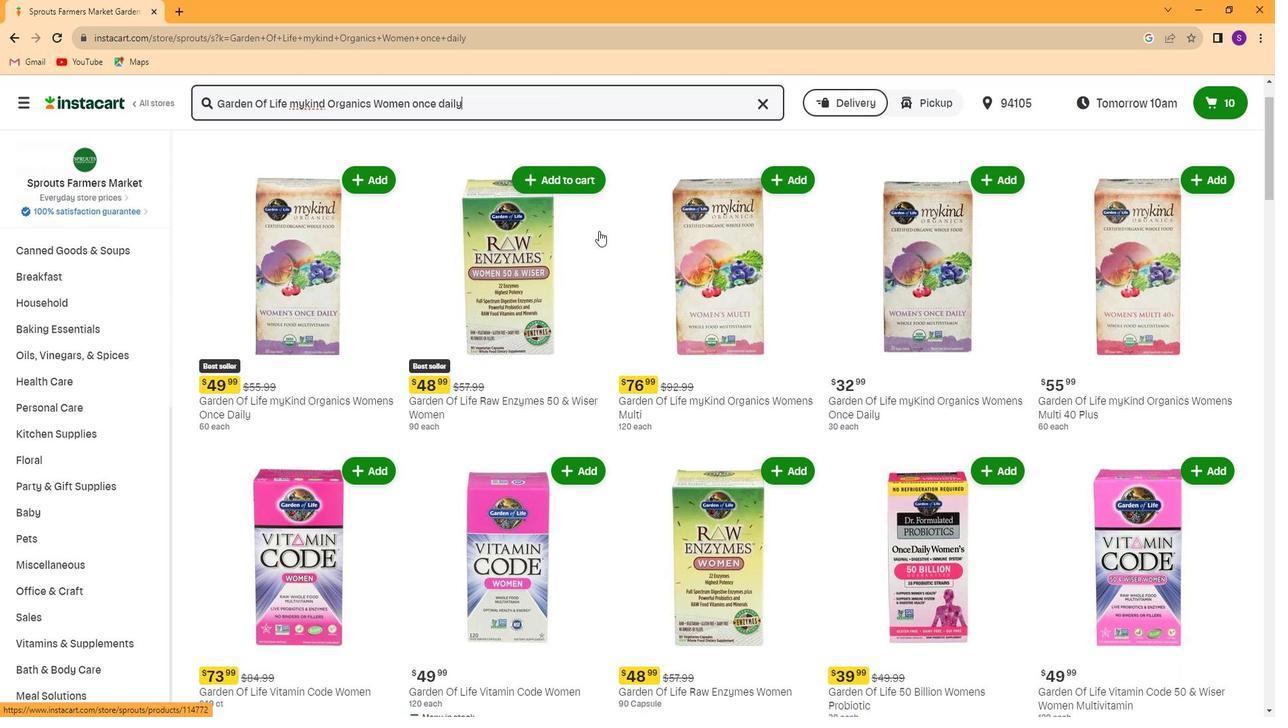 
Action: Mouse scrolled (593, 231) with delta (0, 0)
Screenshot: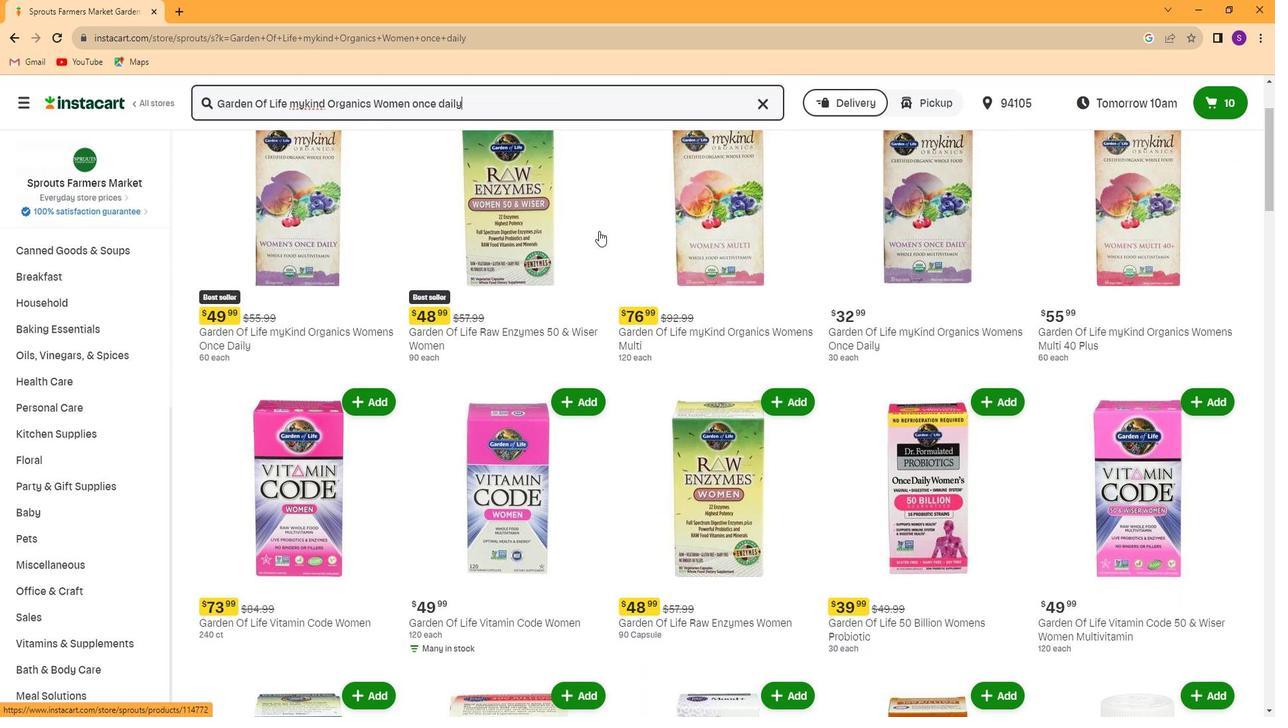 
Action: Mouse moved to (591, 233)
Screenshot: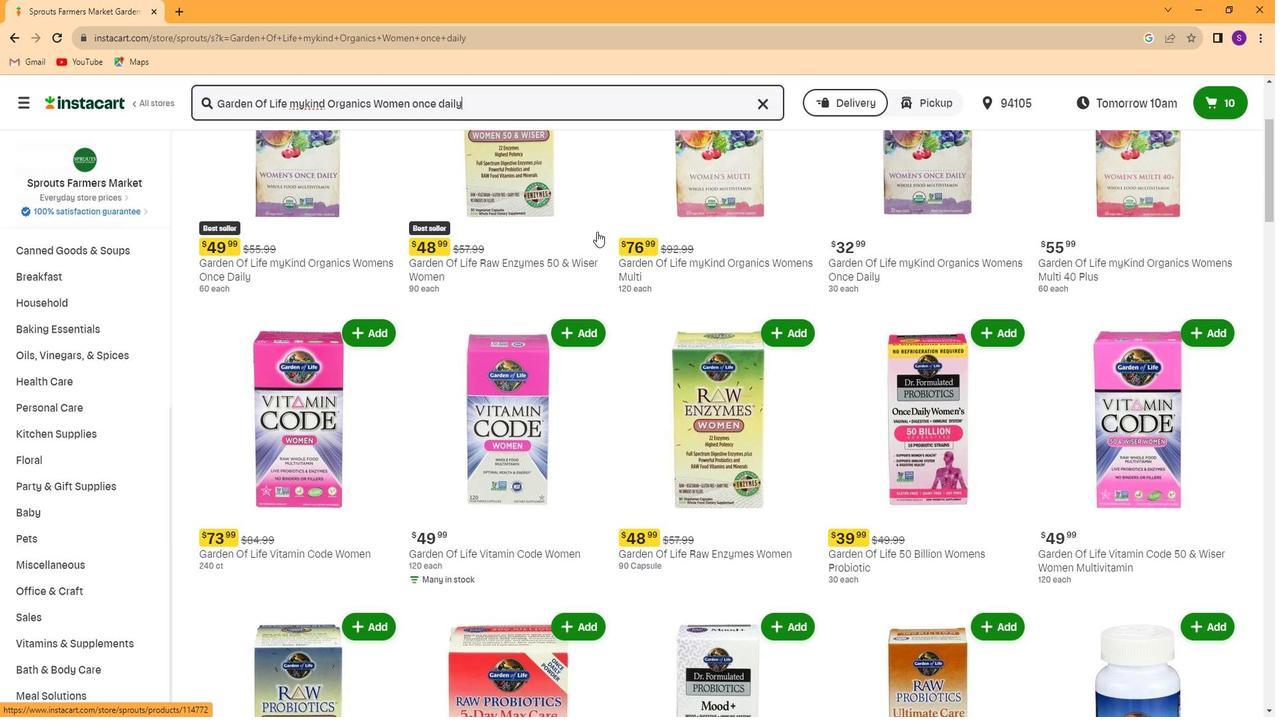 
Action: Mouse scrolled (591, 234) with delta (0, 1)
Screenshot: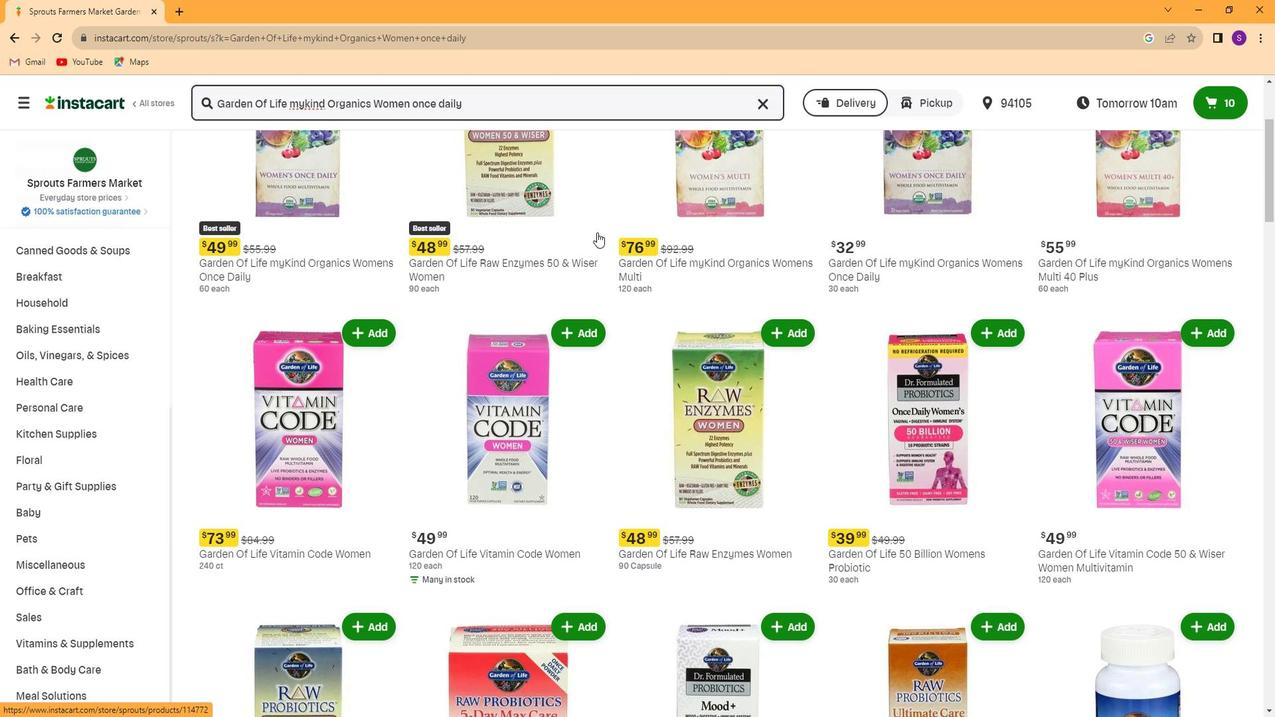 
Action: Mouse scrolled (591, 234) with delta (0, 1)
Screenshot: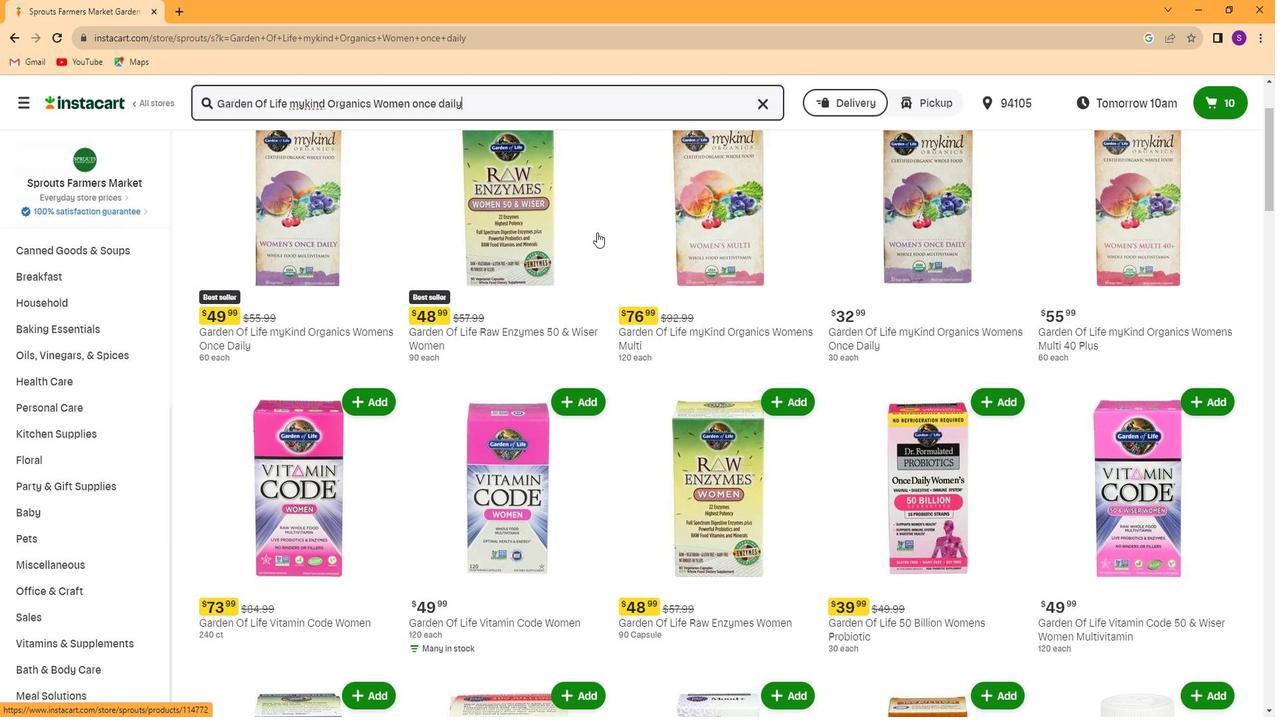 
Action: Mouse moved to (588, 235)
Screenshot: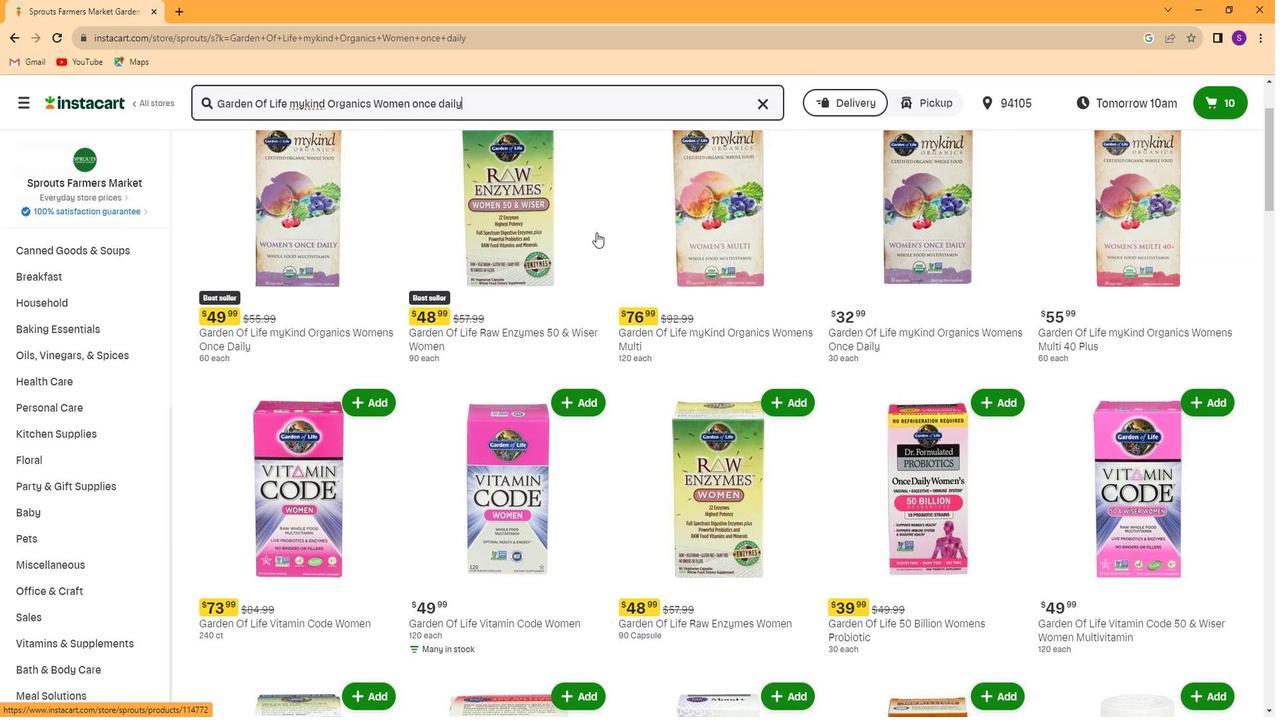 
Action: Mouse scrolled (588, 236) with delta (0, 0)
Screenshot: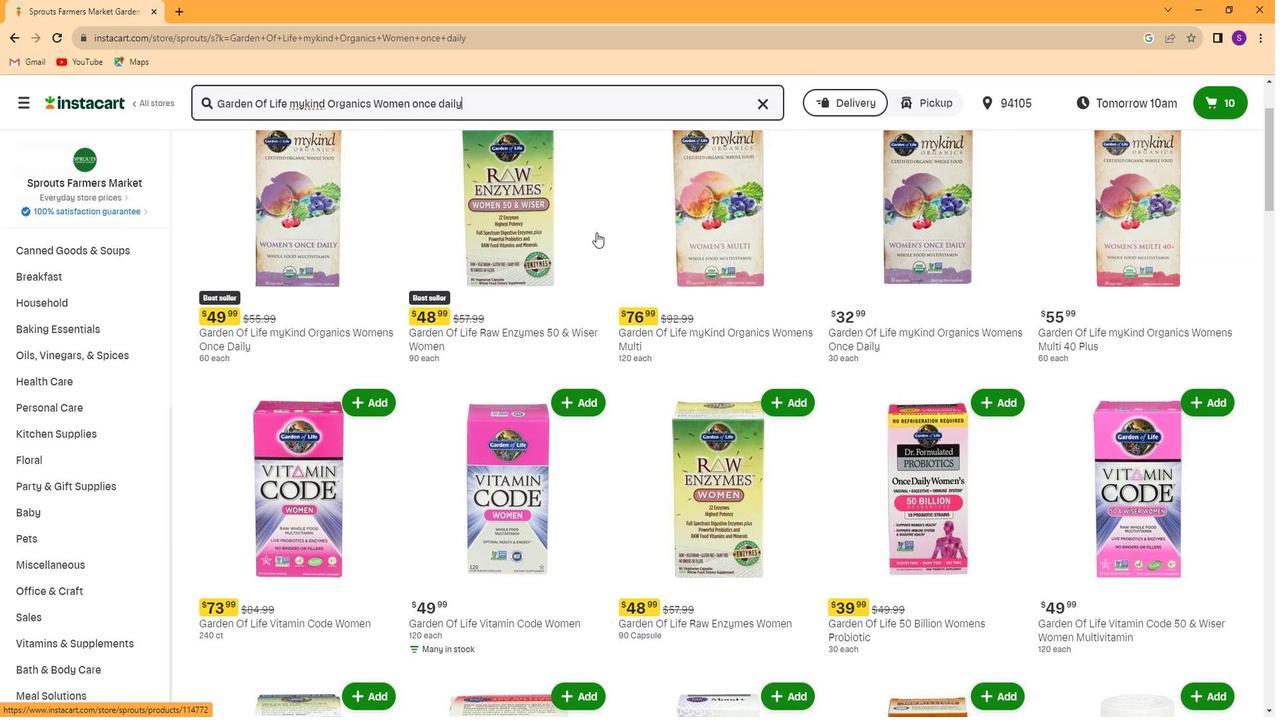 
Action: Mouse moved to (572, 237)
Screenshot: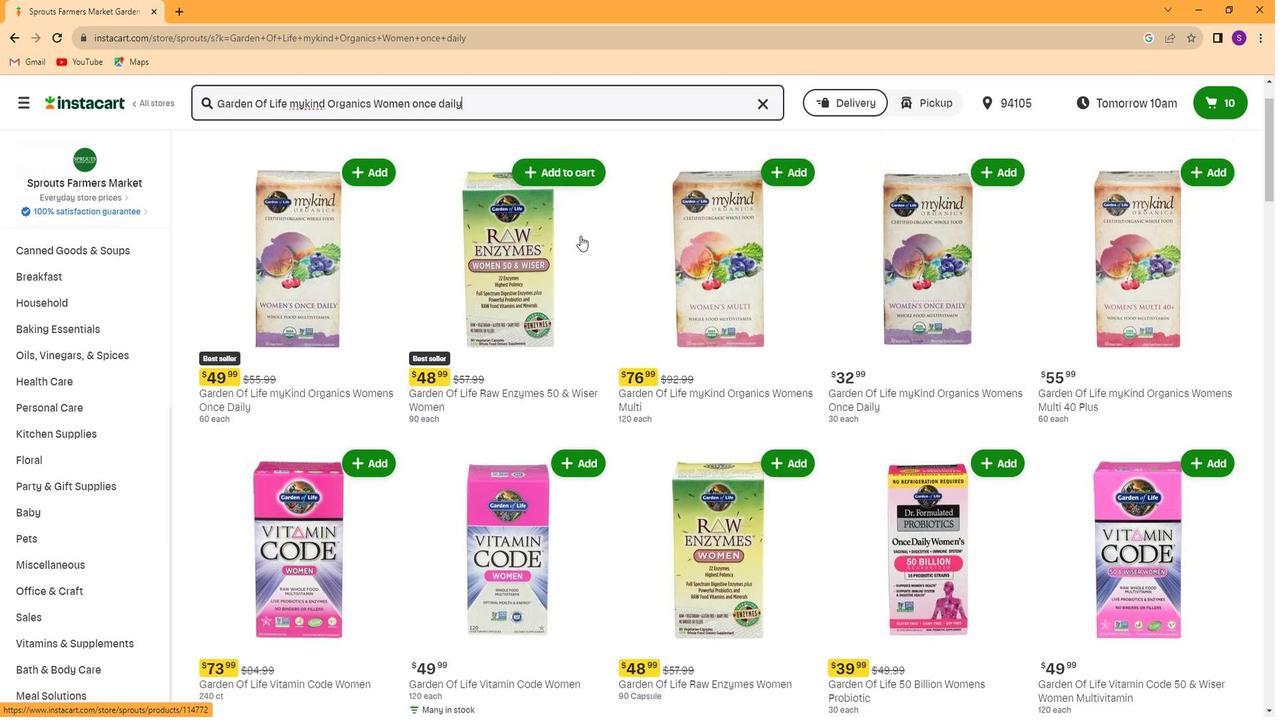 
Action: Mouse scrolled (572, 238) with delta (0, 0)
Screenshot: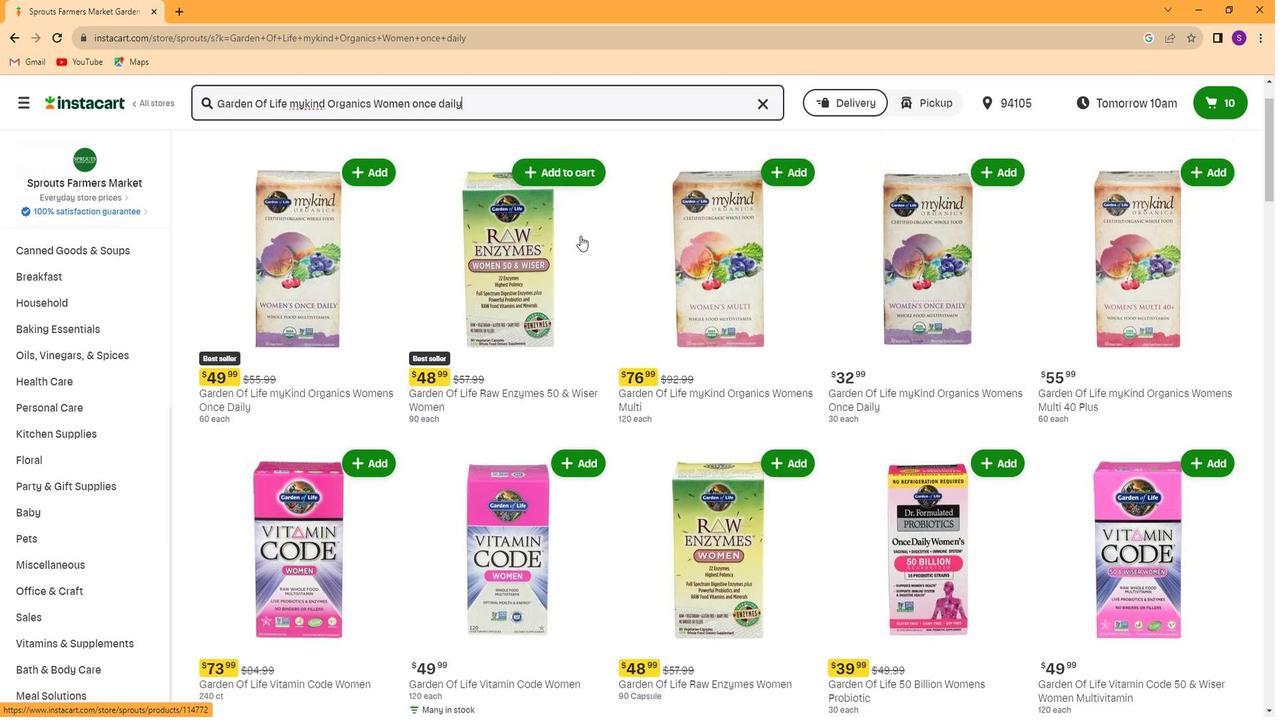 
Action: Mouse moved to (342, 247)
Screenshot: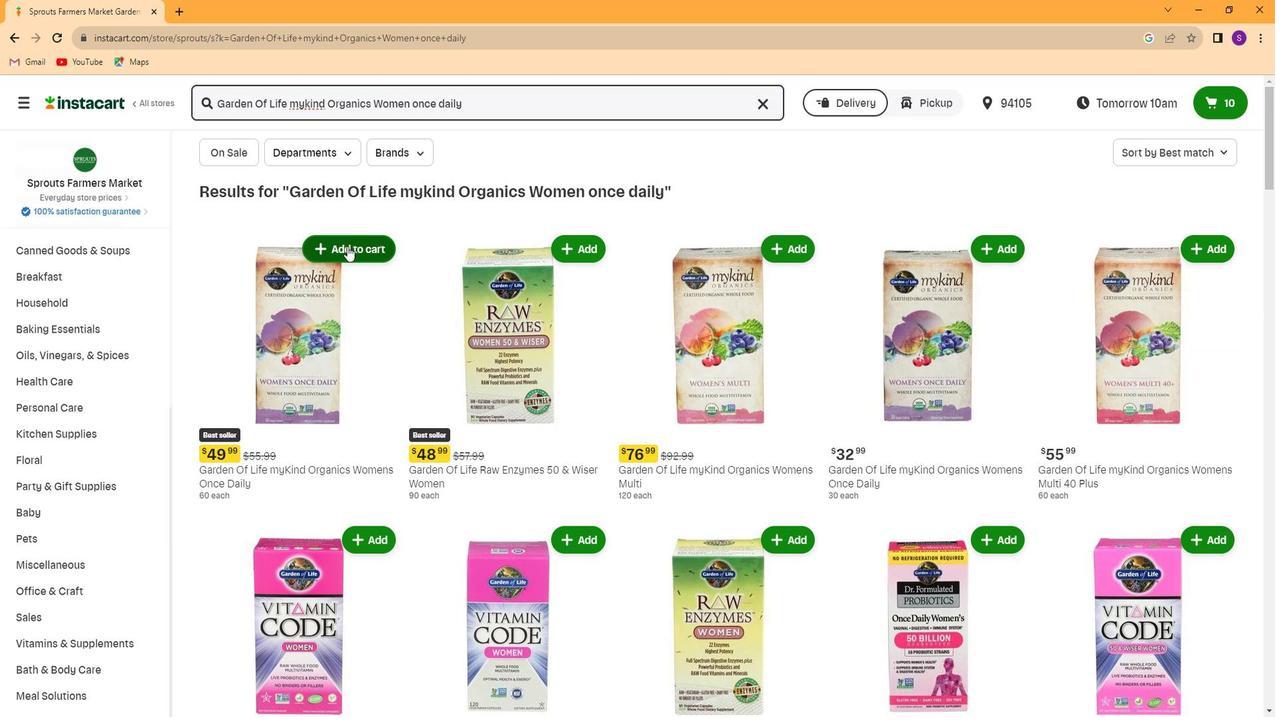 
Action: Mouse pressed left at (342, 247)
Screenshot: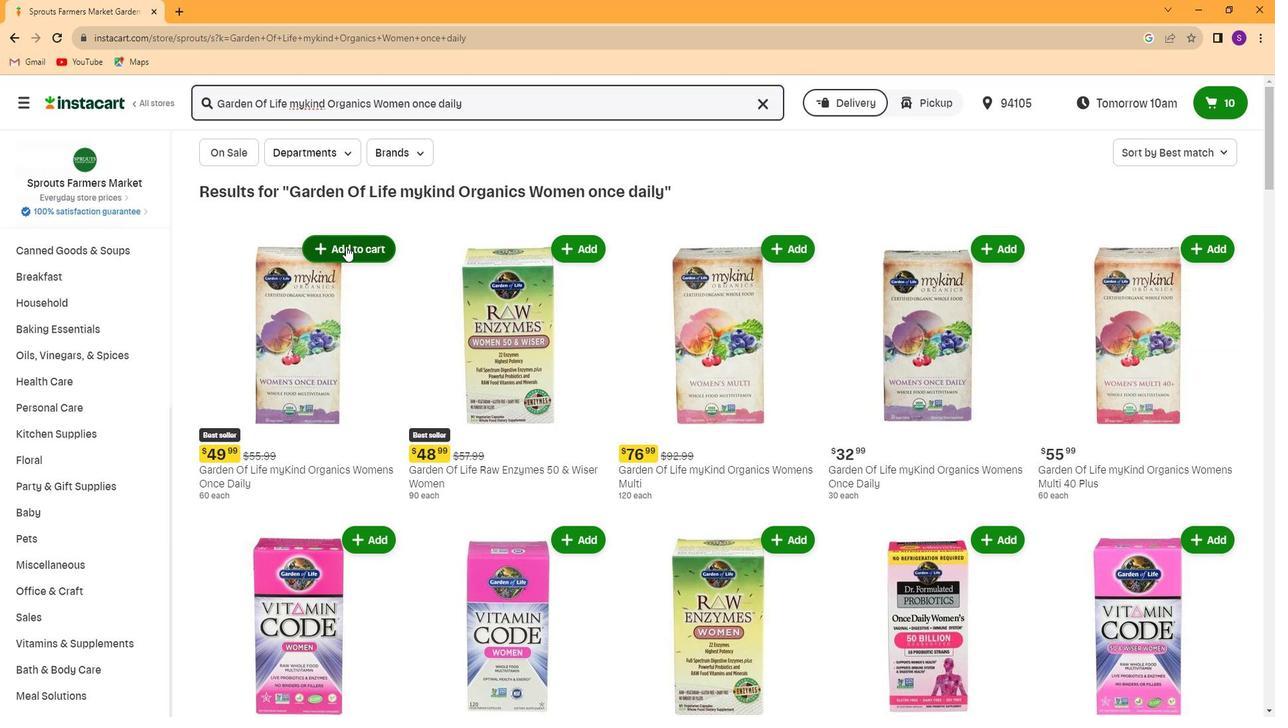 
Action: Mouse moved to (602, 215)
Screenshot: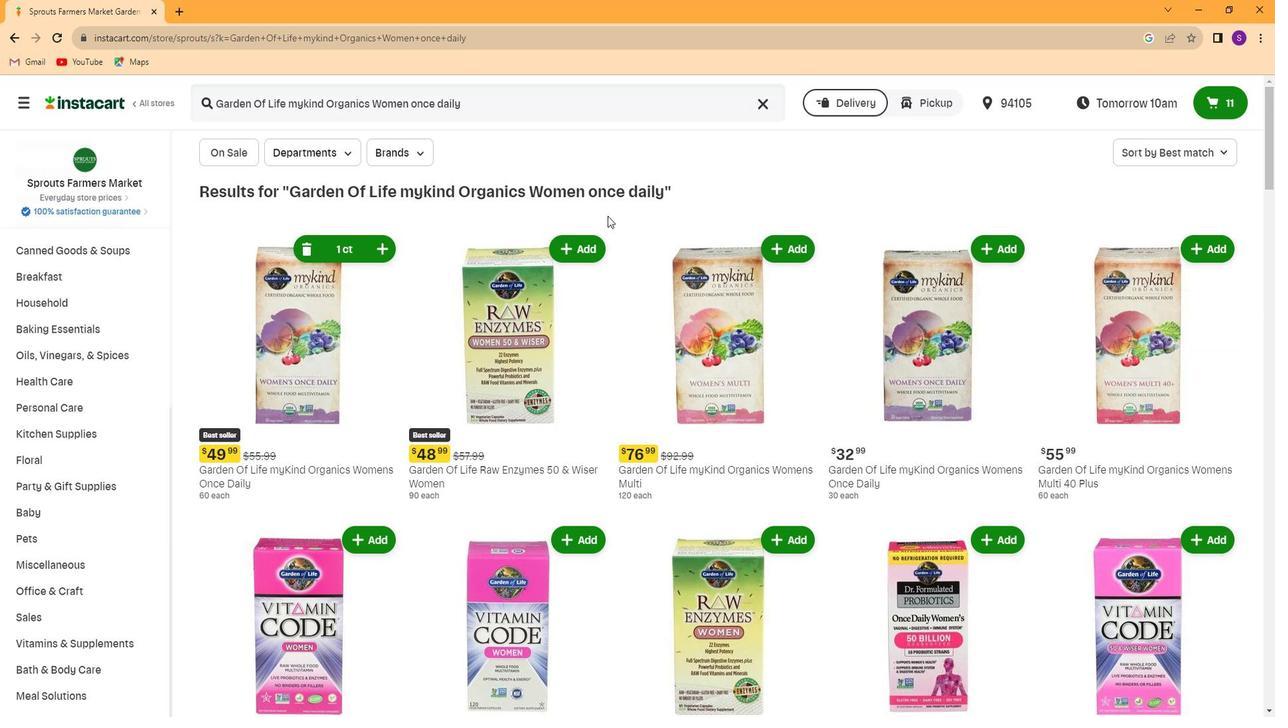 
